 Task: Add the task  Develop a new mobile app for a restaurant to the section Code Commandos in the project AgileJump and add a Due Date to the respective task as 2024/05/12
Action: Mouse moved to (963, 436)
Screenshot: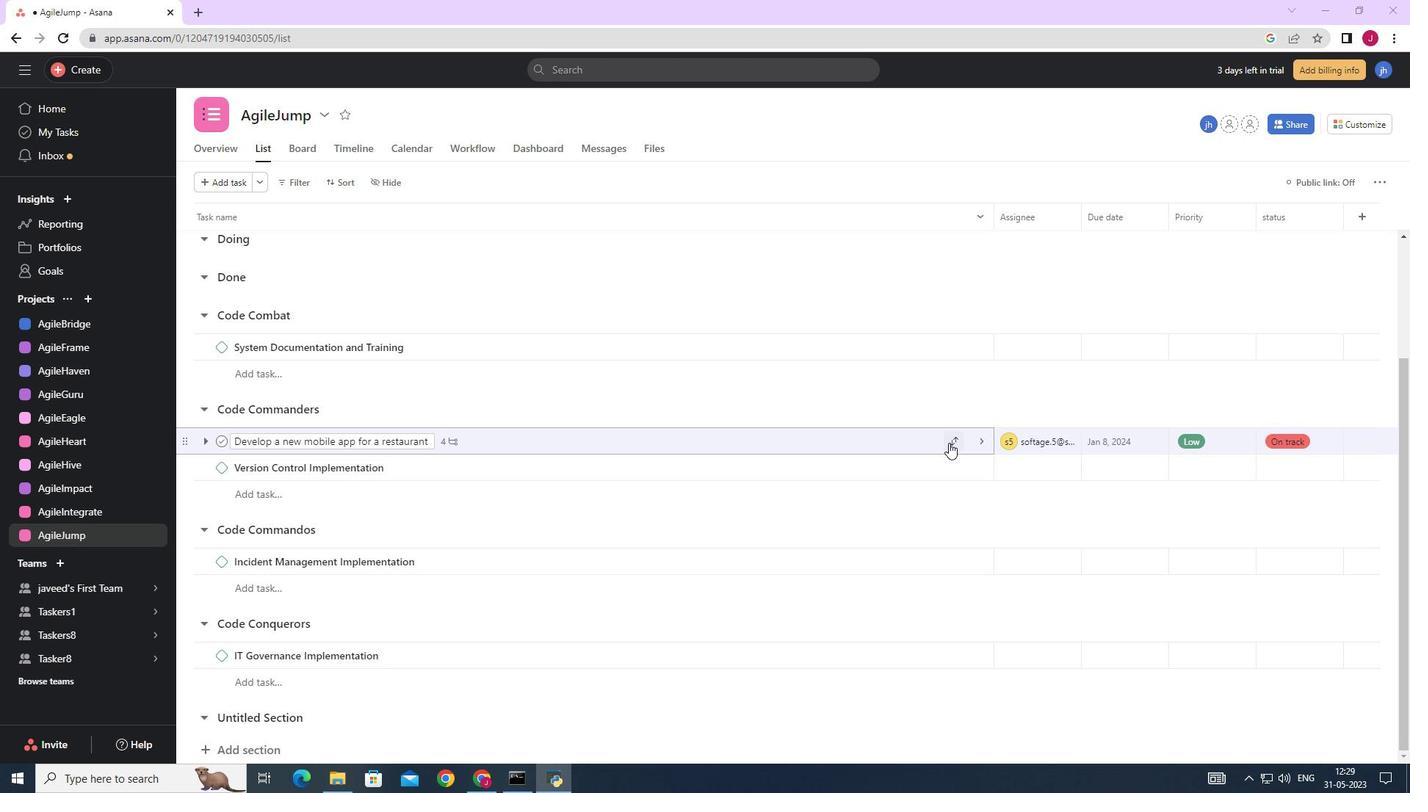 
Action: Mouse pressed left at (963, 436)
Screenshot: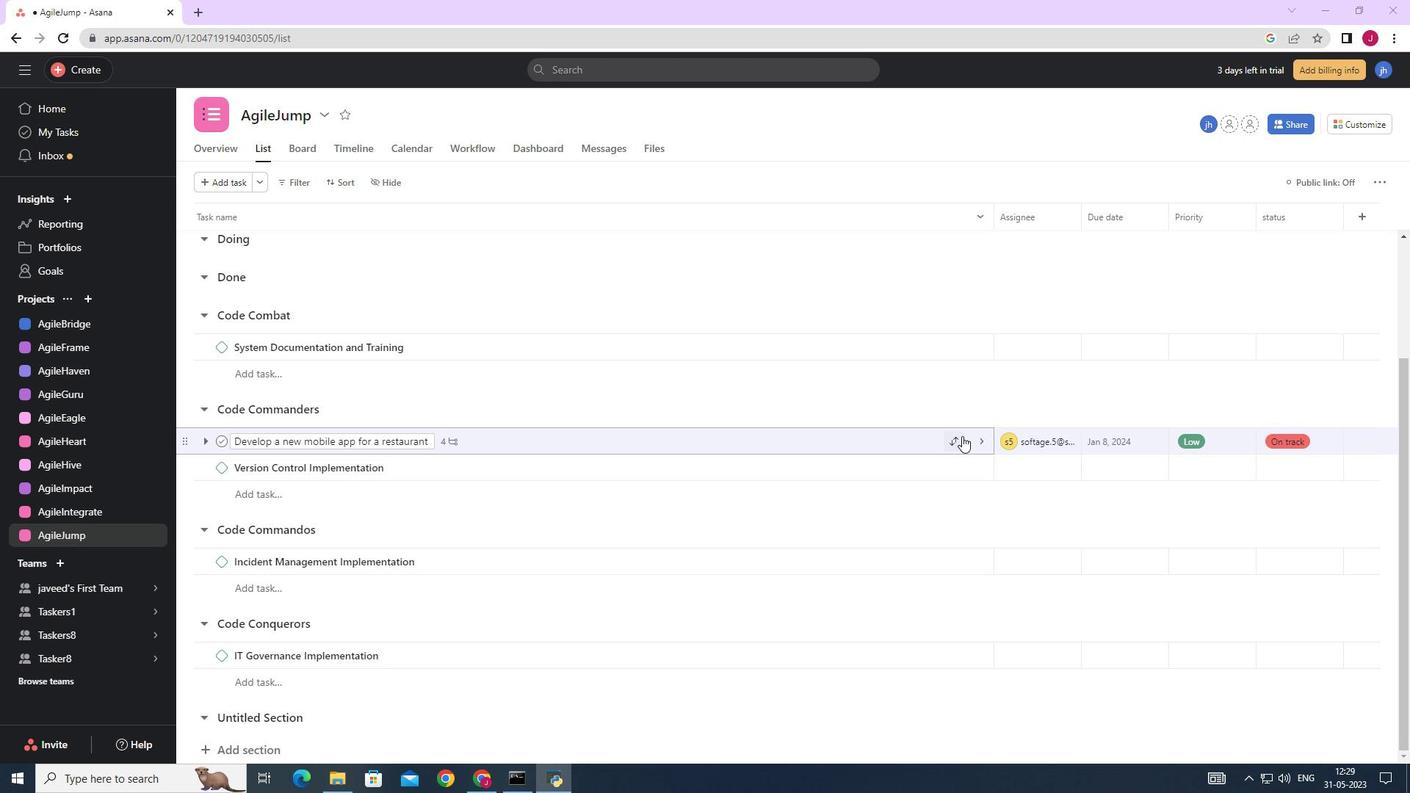 
Action: Mouse moved to (903, 657)
Screenshot: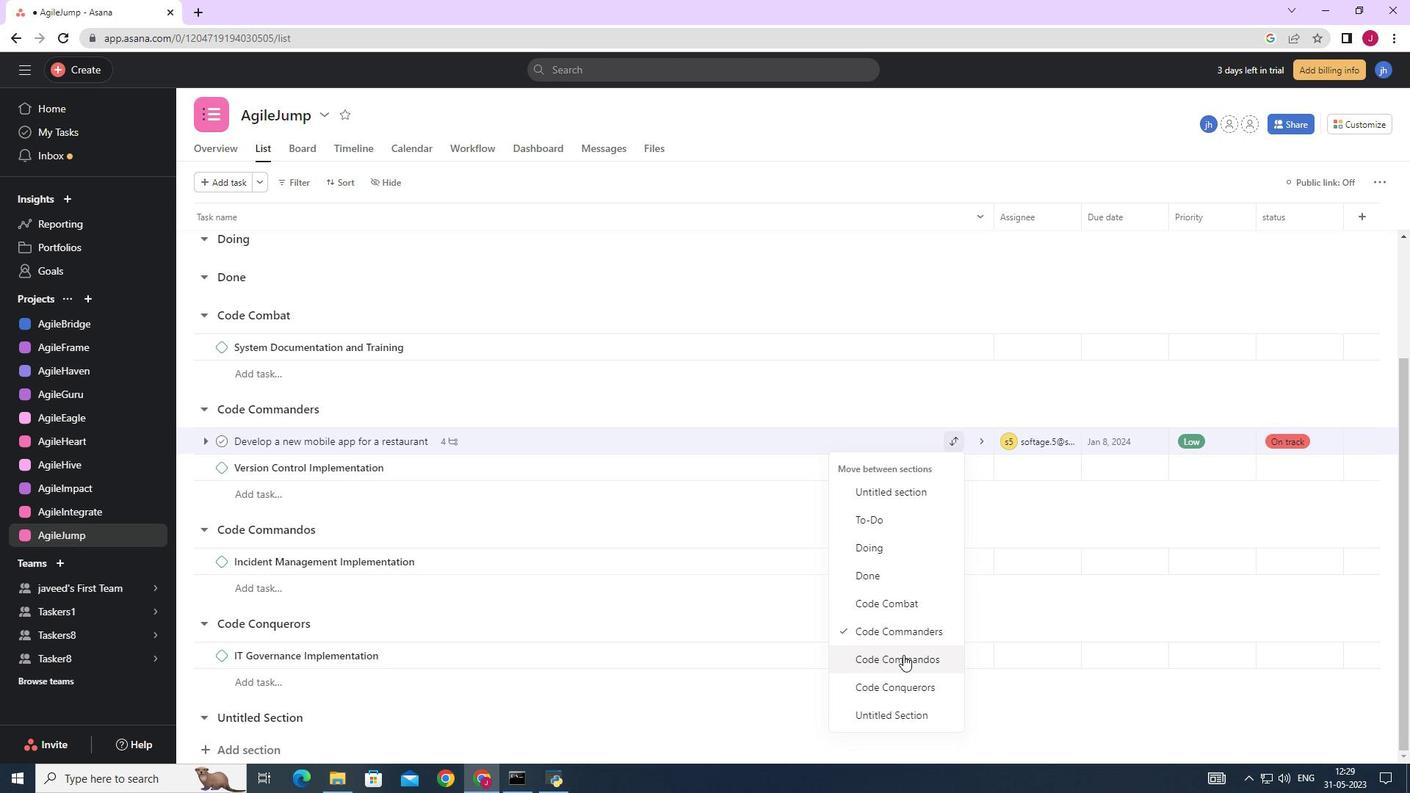 
Action: Mouse pressed left at (903, 657)
Screenshot: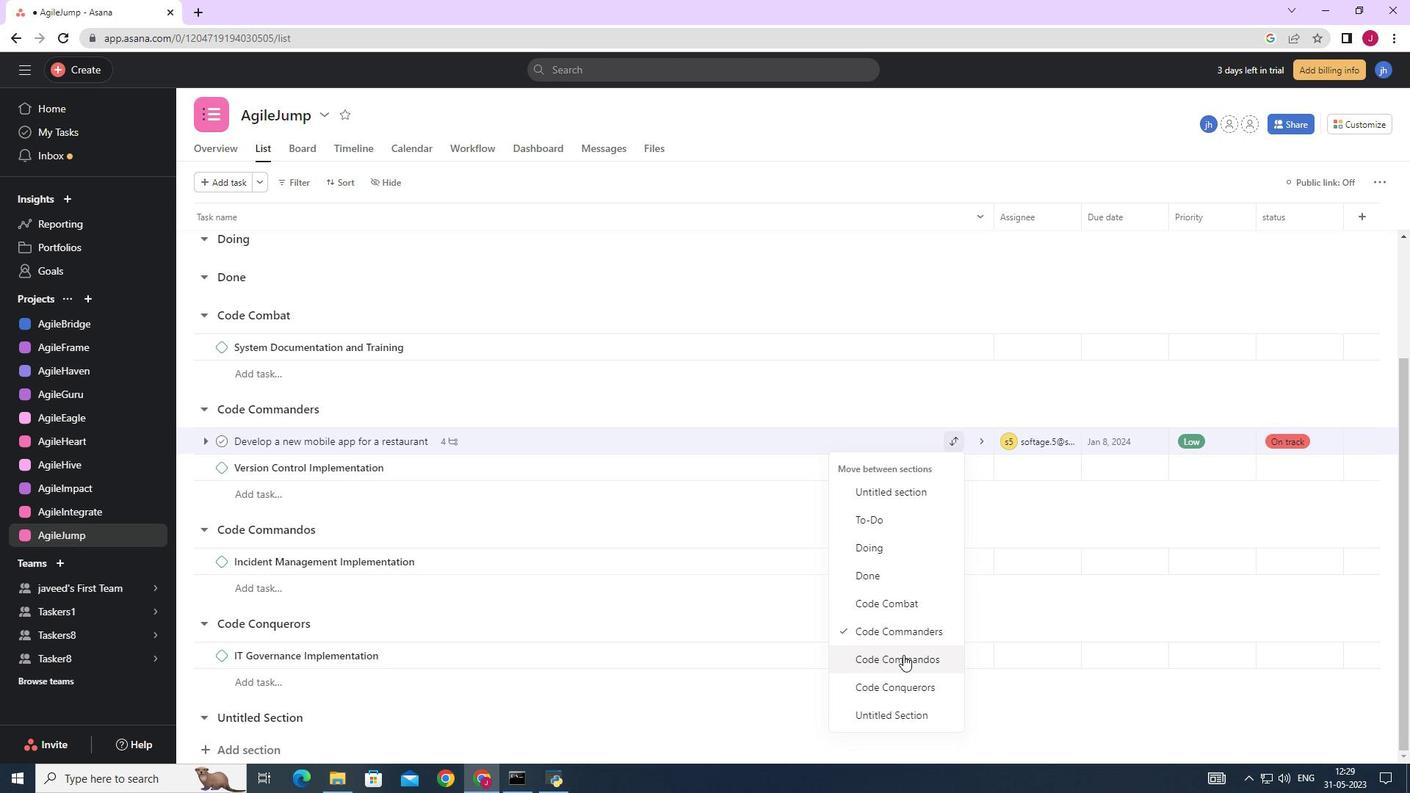 
Action: Mouse moved to (1153, 530)
Screenshot: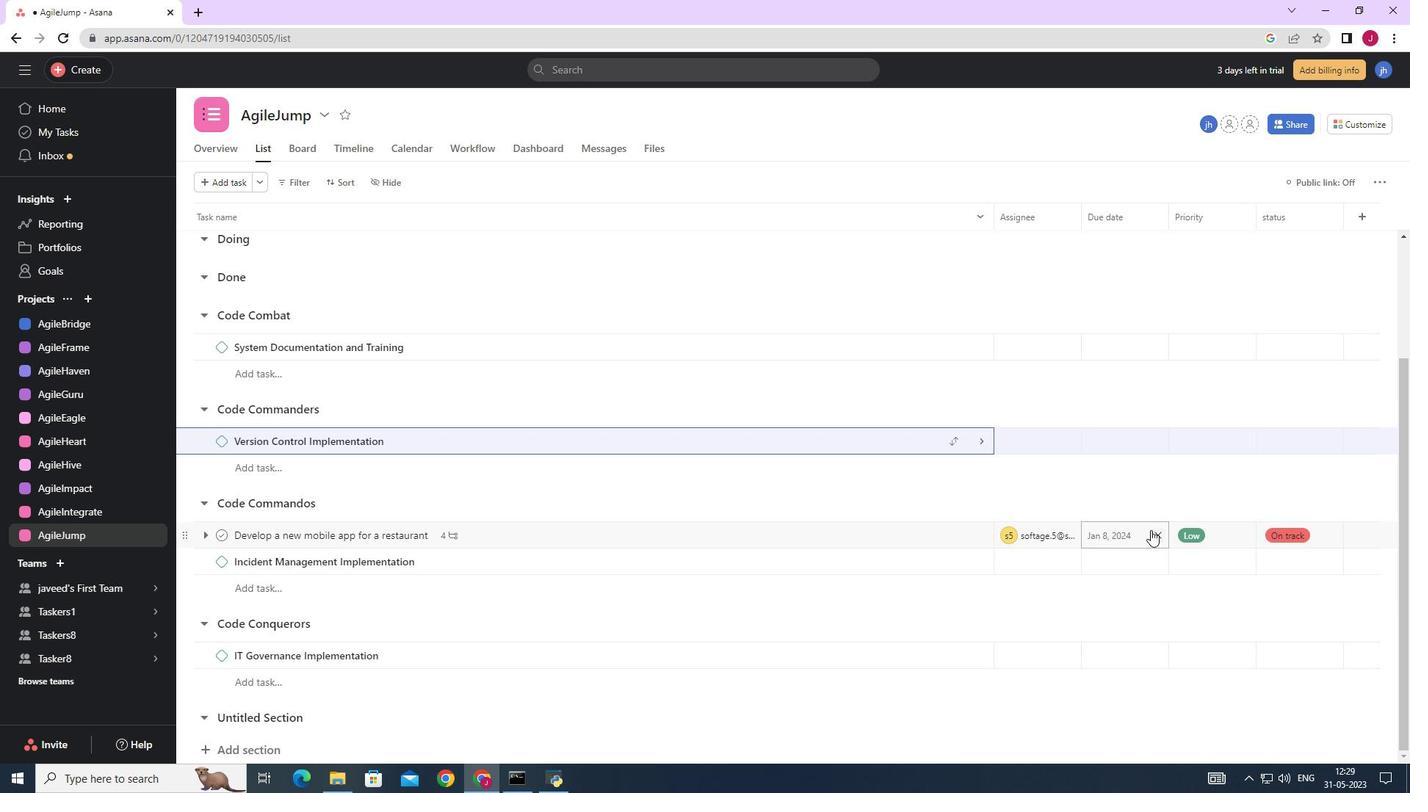 
Action: Mouse pressed left at (1153, 530)
Screenshot: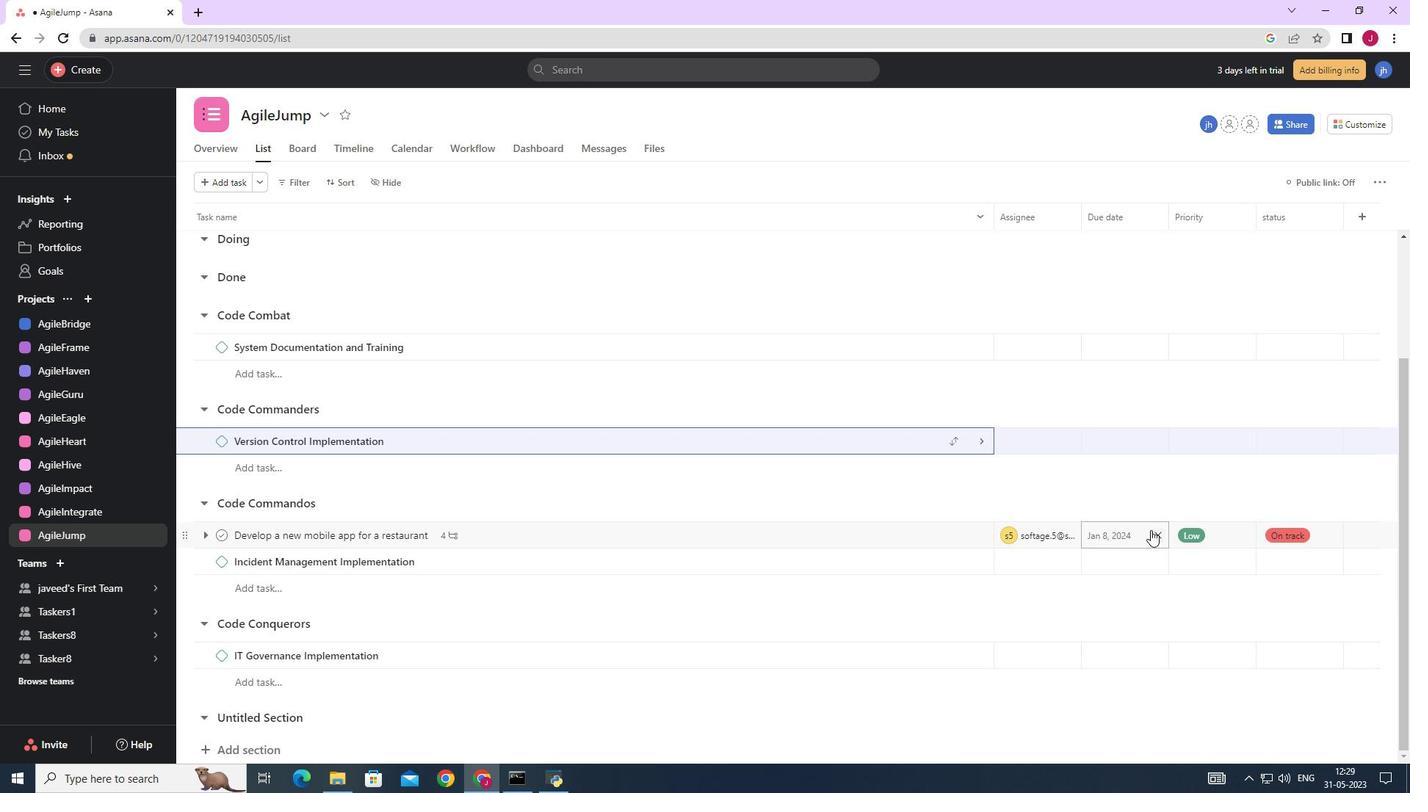 
Action: Mouse moved to (1104, 544)
Screenshot: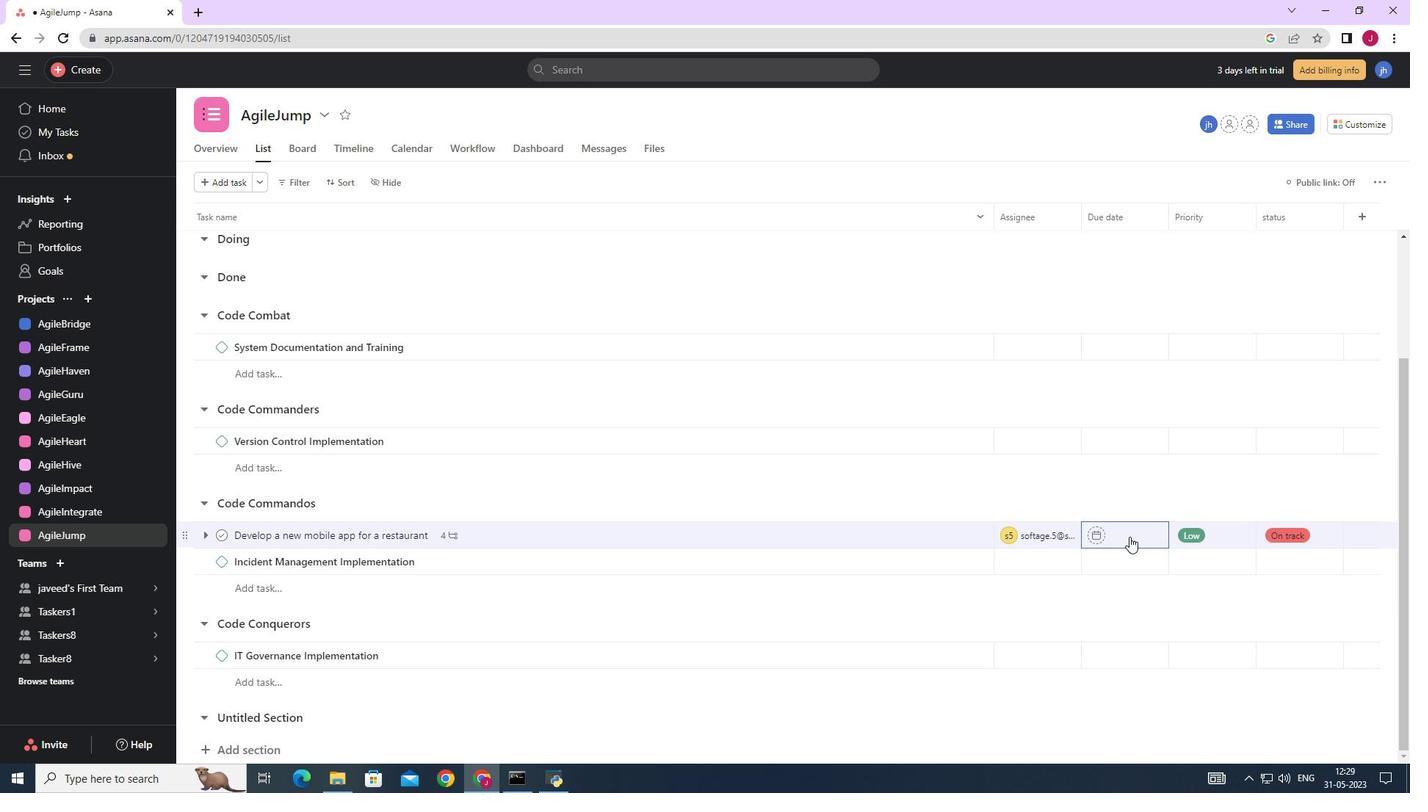 
Action: Mouse pressed left at (1104, 544)
Screenshot: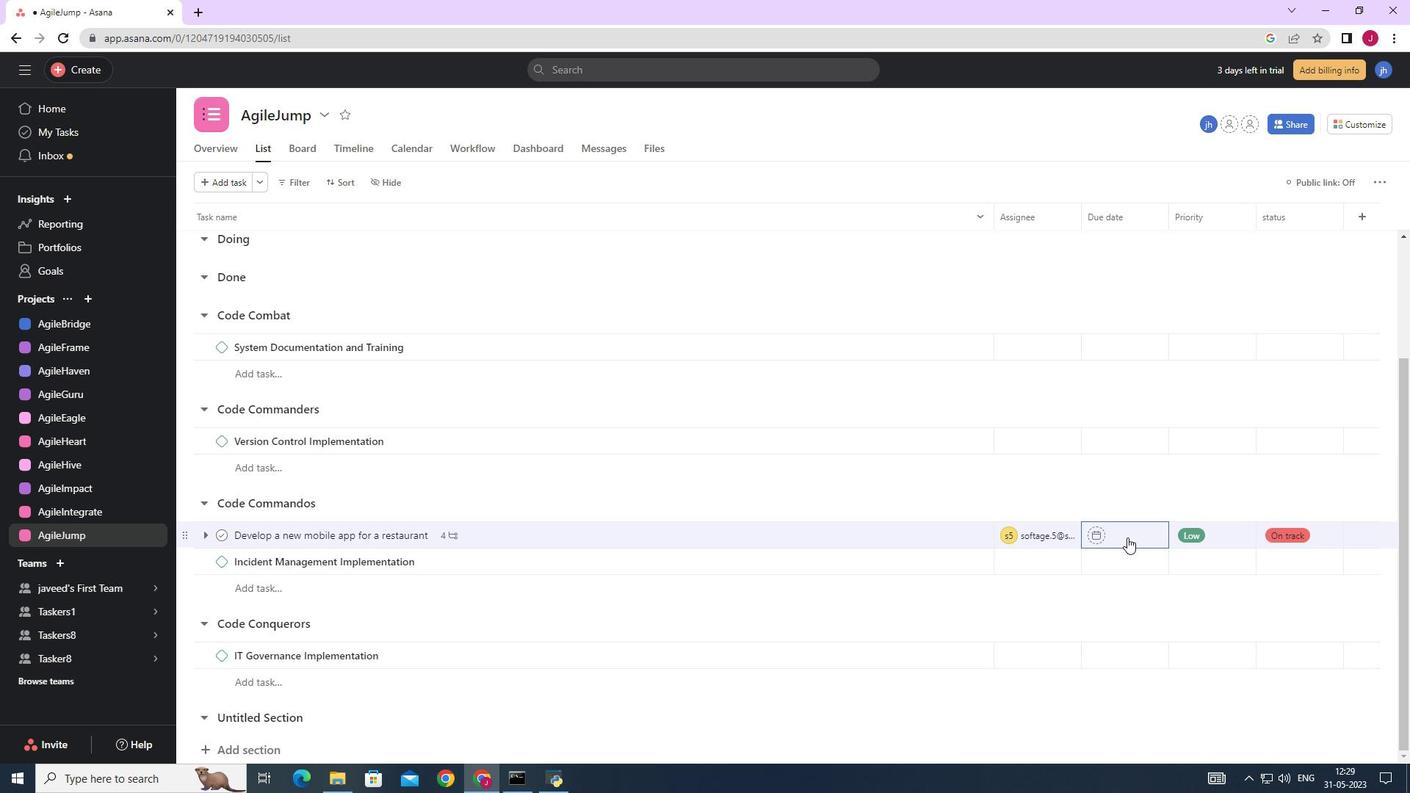 
Action: Mouse moved to (1181, 348)
Screenshot: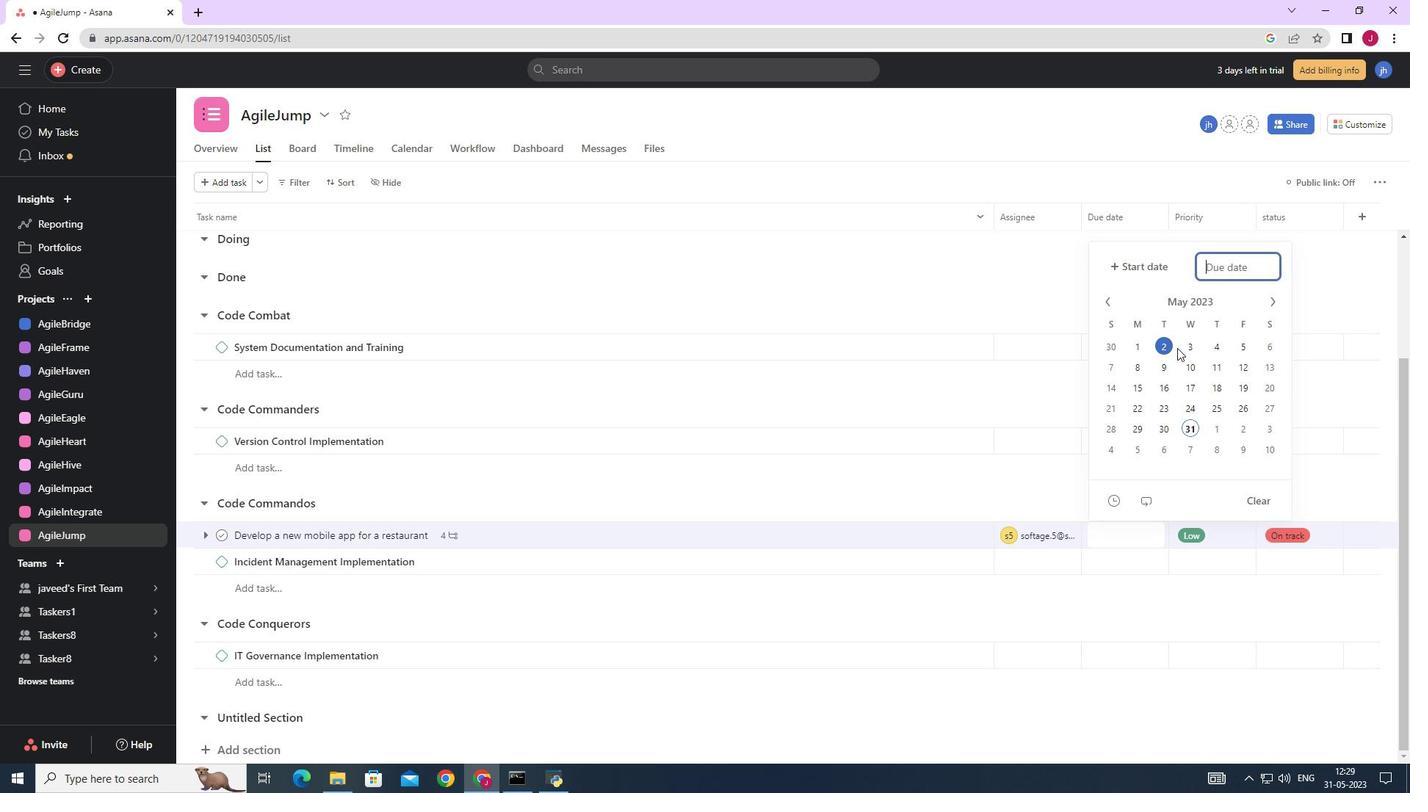 
Action: Mouse scrolled (1181, 347) with delta (0, 0)
Screenshot: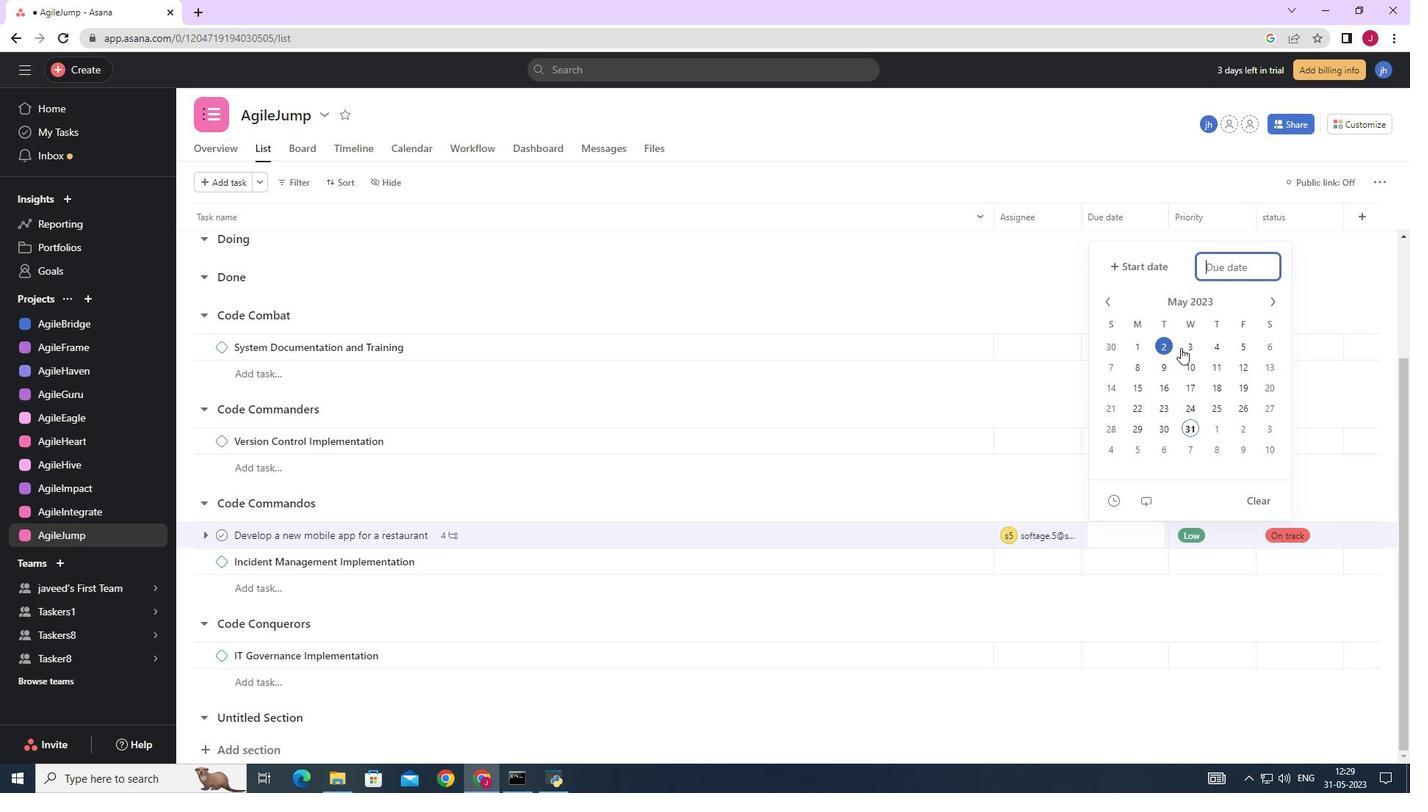 
Action: Mouse scrolled (1181, 347) with delta (0, 0)
Screenshot: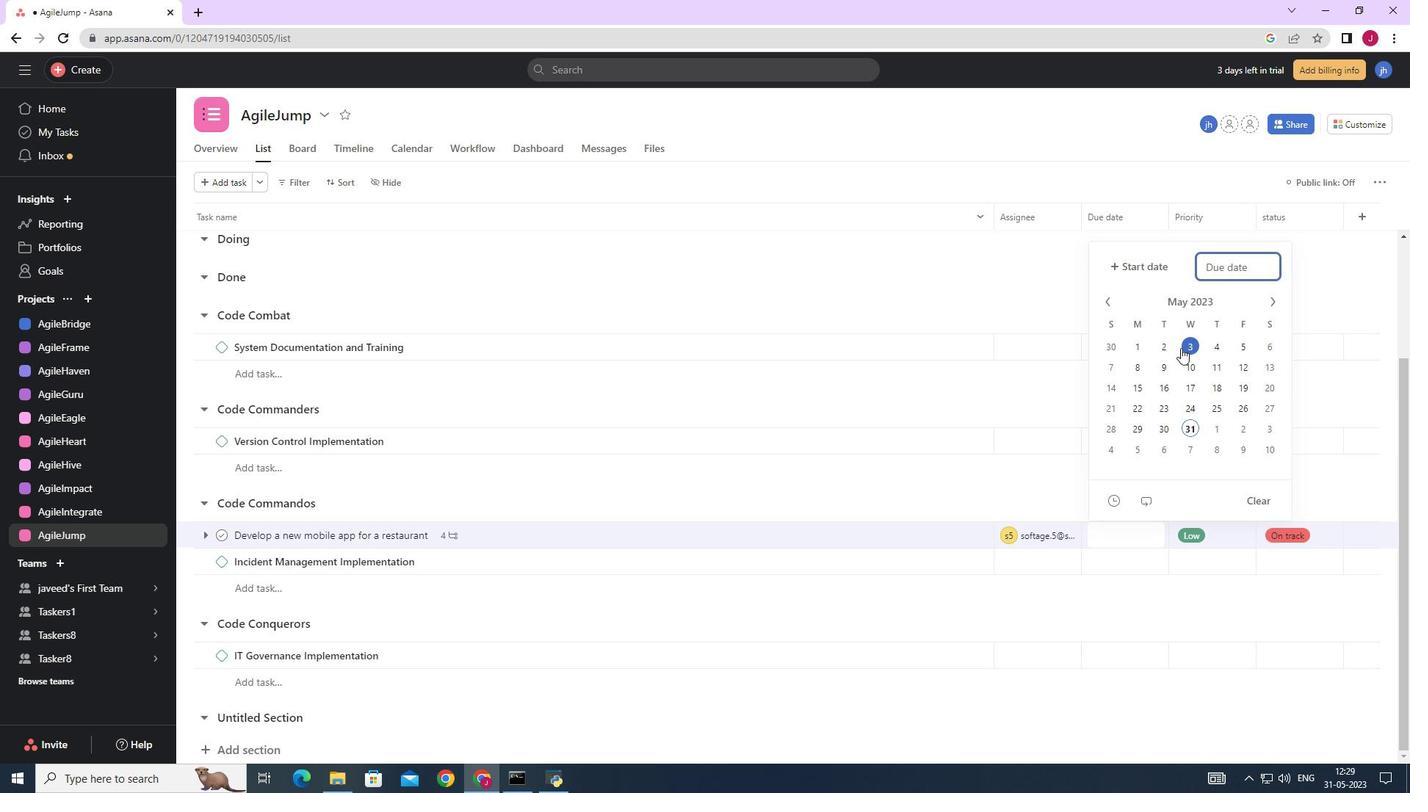 
Action: Mouse moved to (1270, 297)
Screenshot: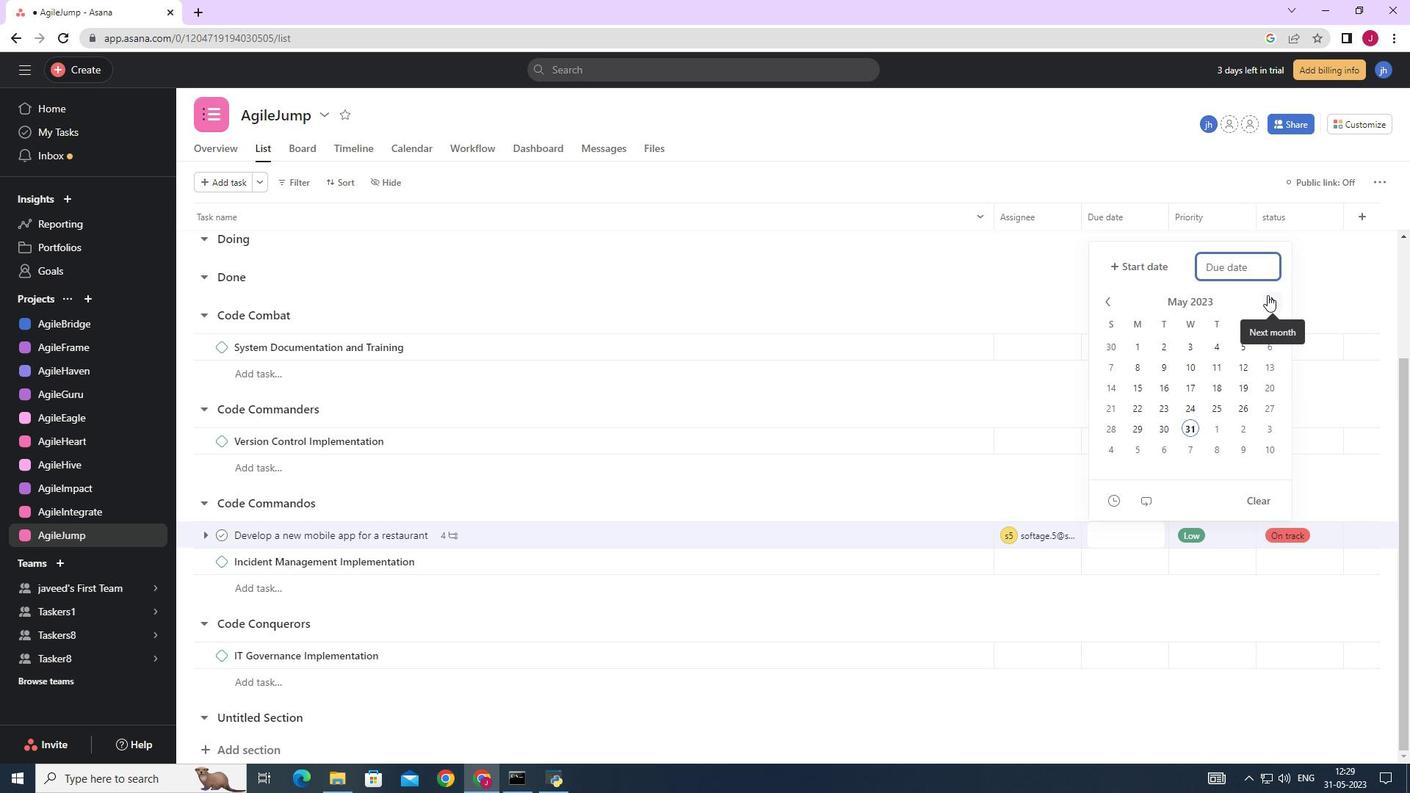 
Action: Mouse pressed left at (1269, 297)
Screenshot: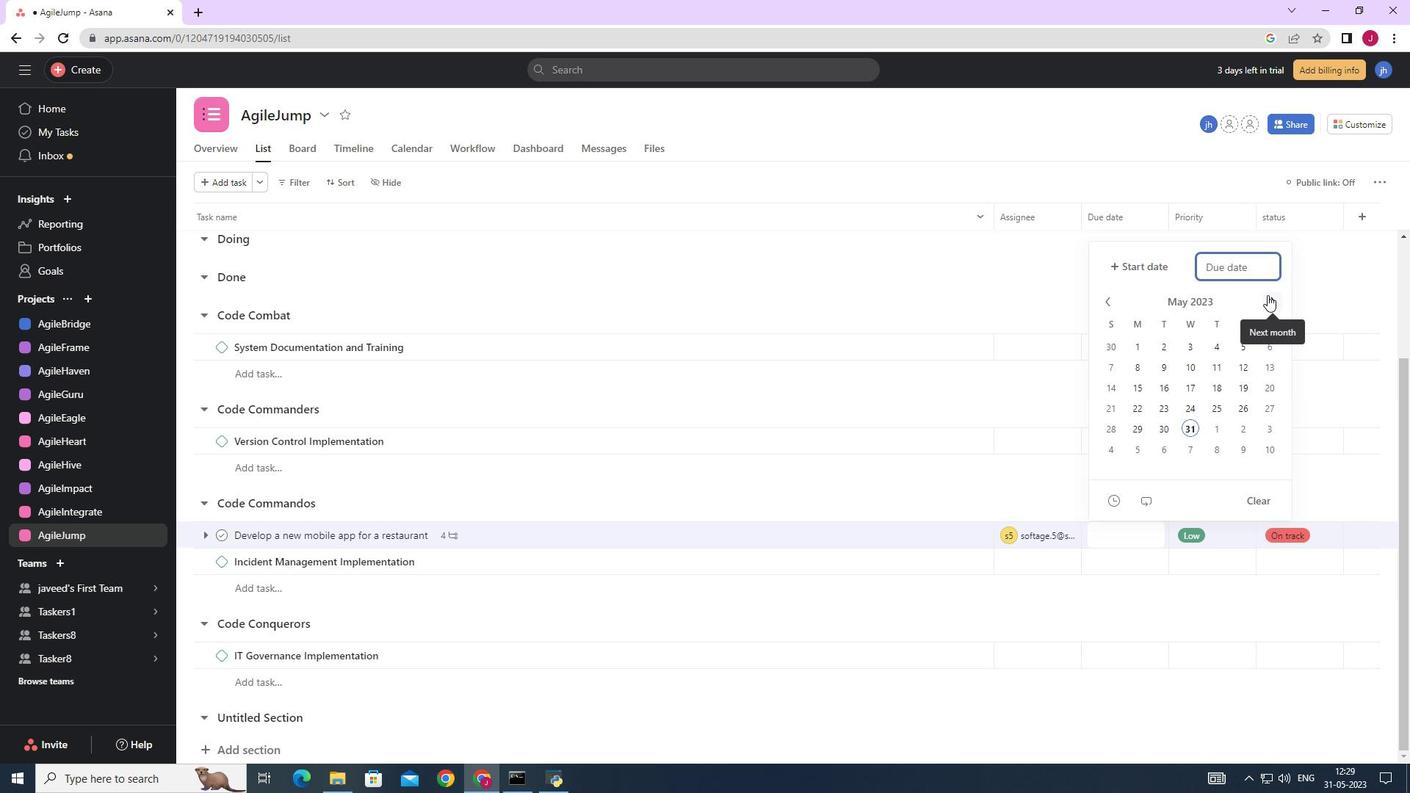 
Action: Mouse moved to (1275, 297)
Screenshot: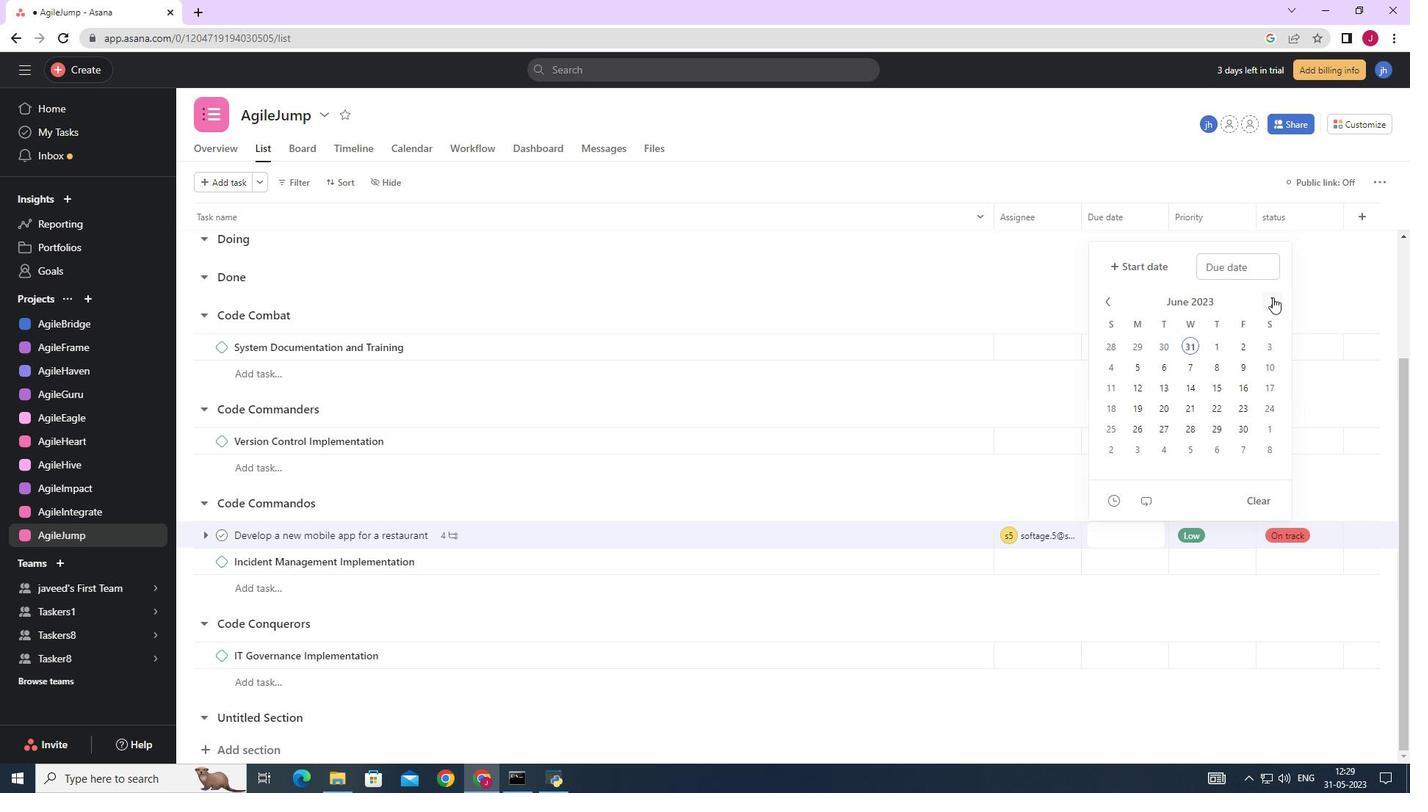 
Action: Mouse pressed left at (1275, 297)
Screenshot: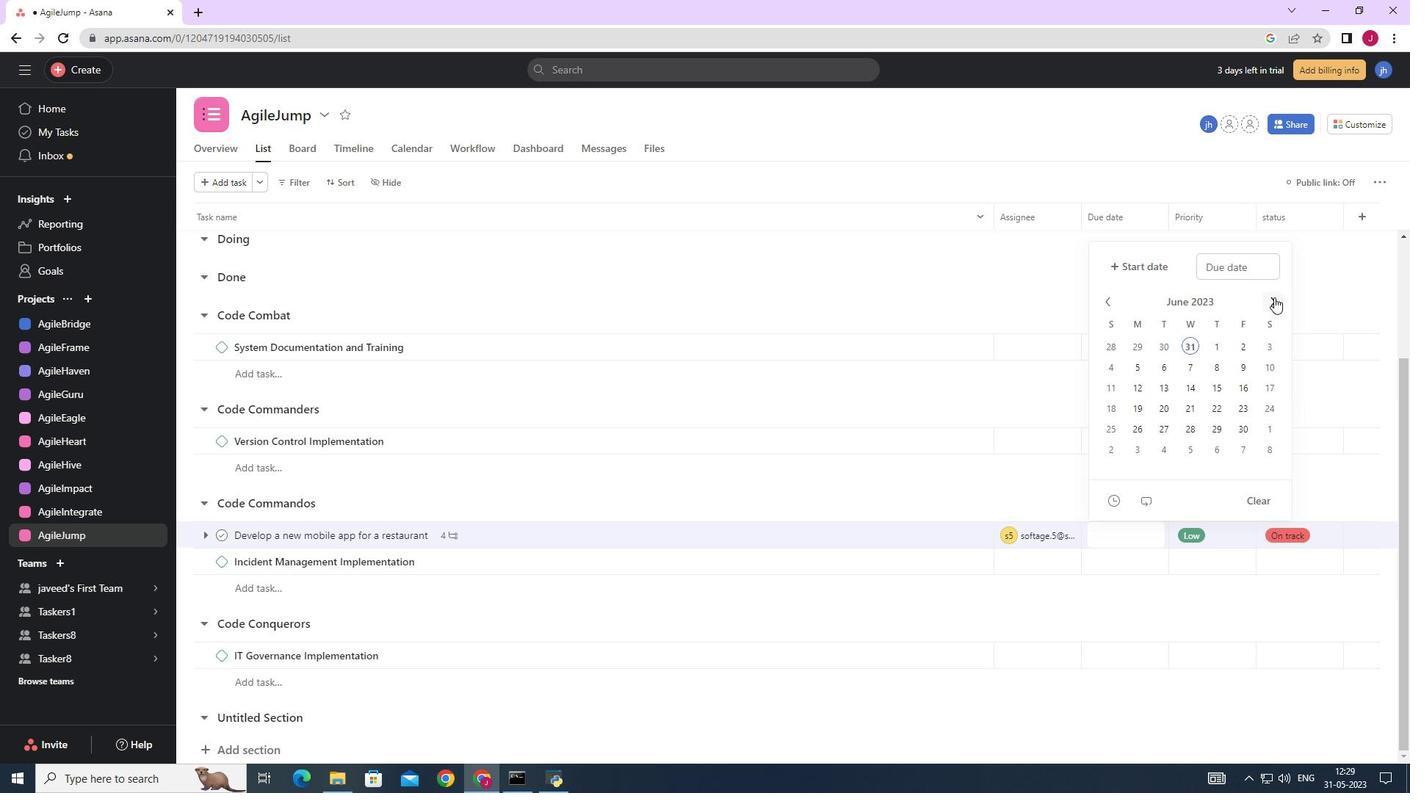 
Action: Mouse pressed left at (1275, 297)
Screenshot: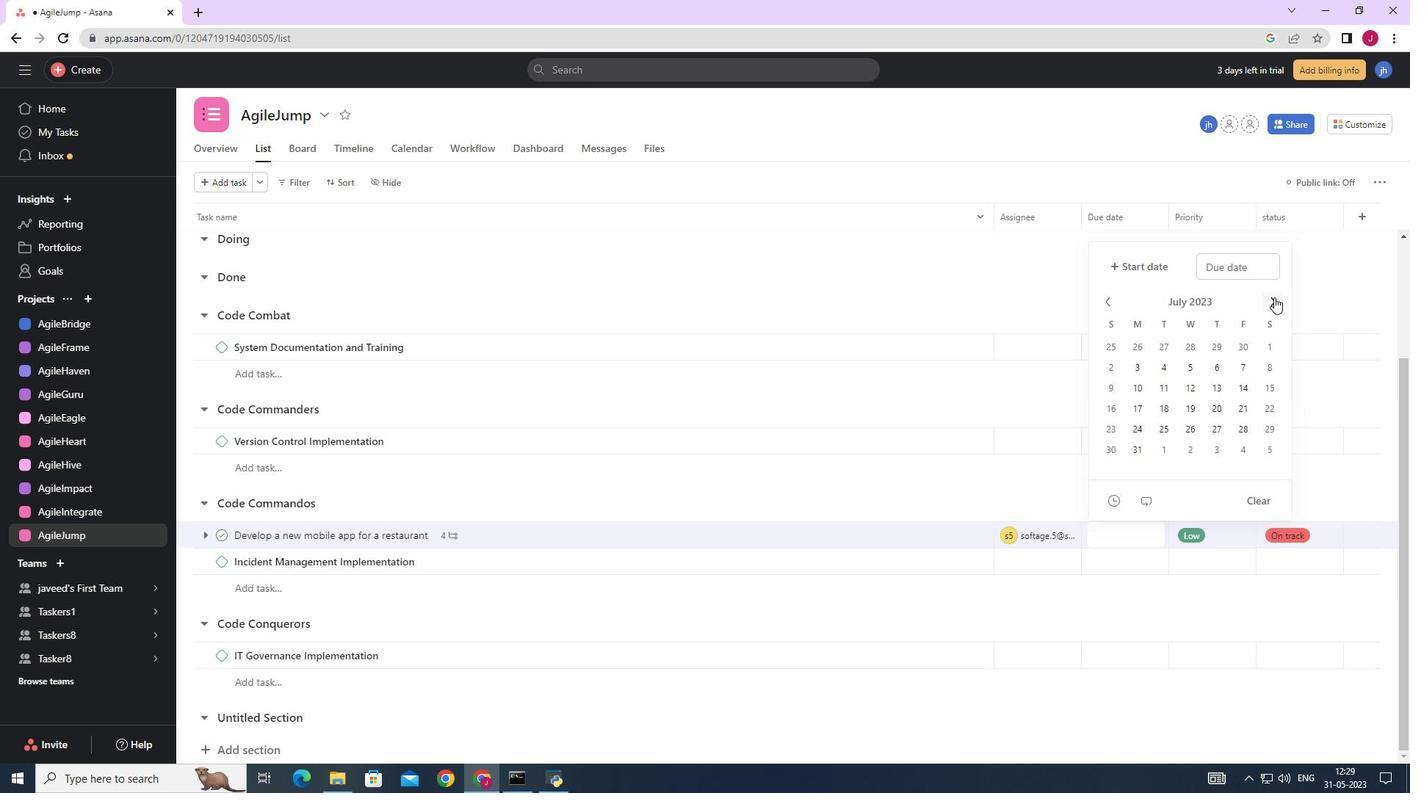 
Action: Mouse pressed left at (1275, 297)
Screenshot: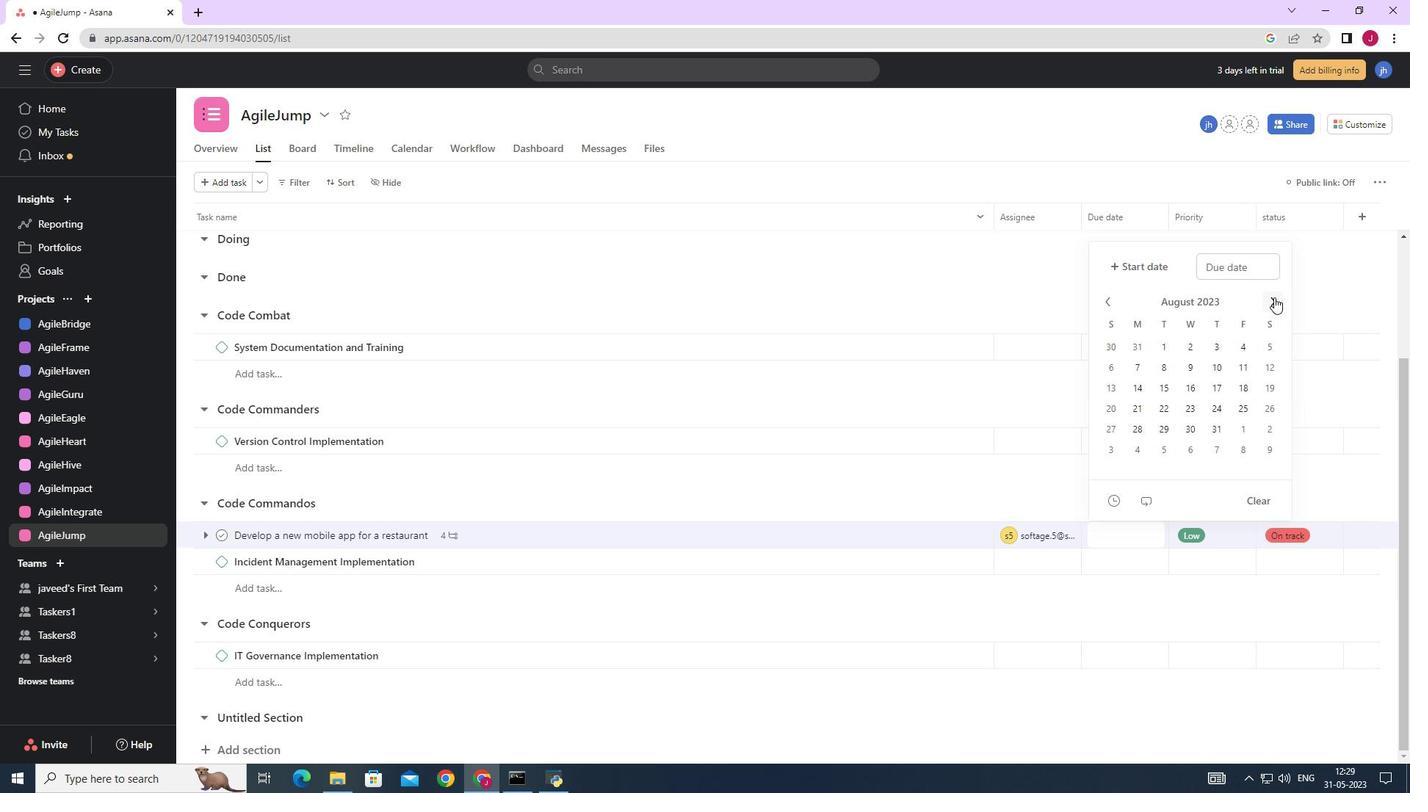 
Action: Mouse pressed left at (1275, 297)
Screenshot: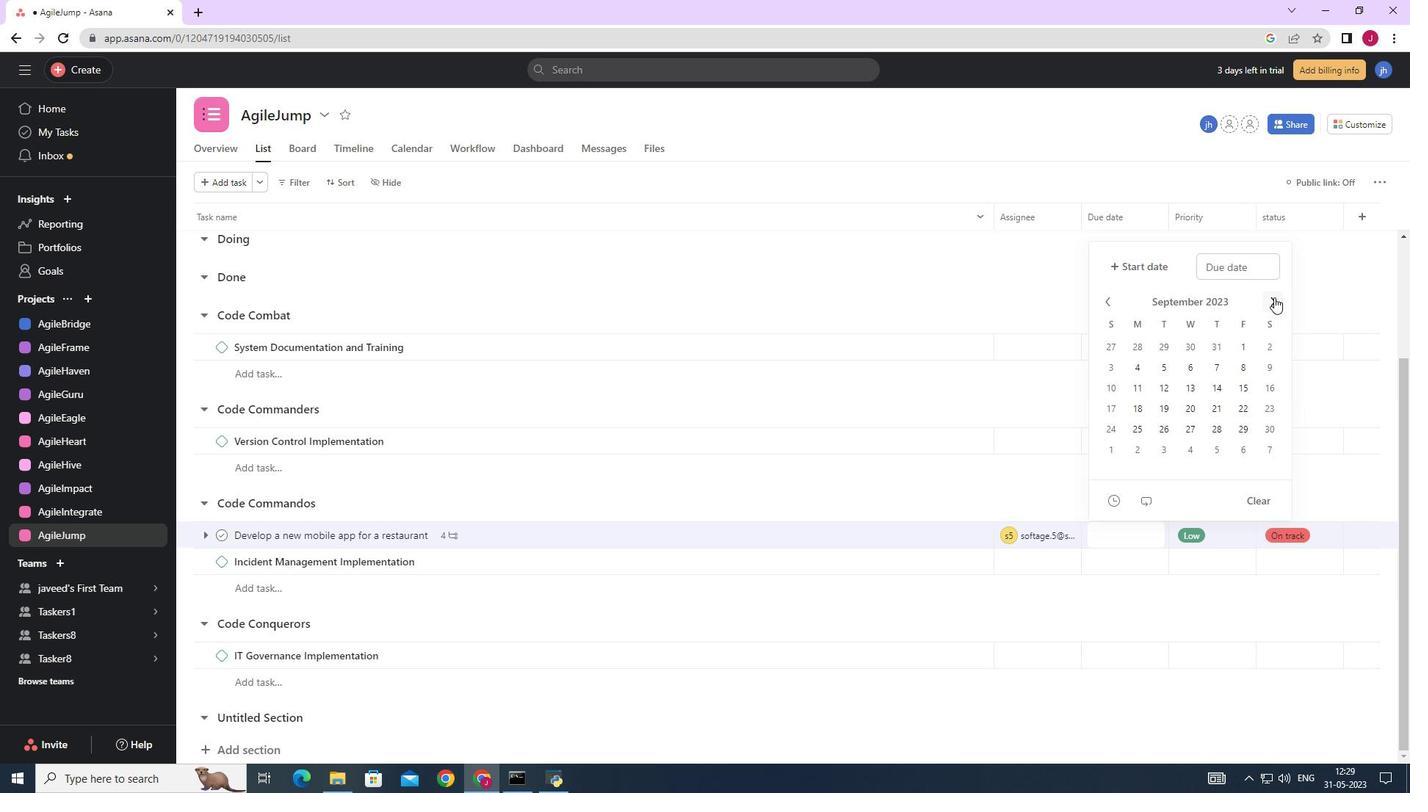 
Action: Mouse pressed left at (1275, 297)
Screenshot: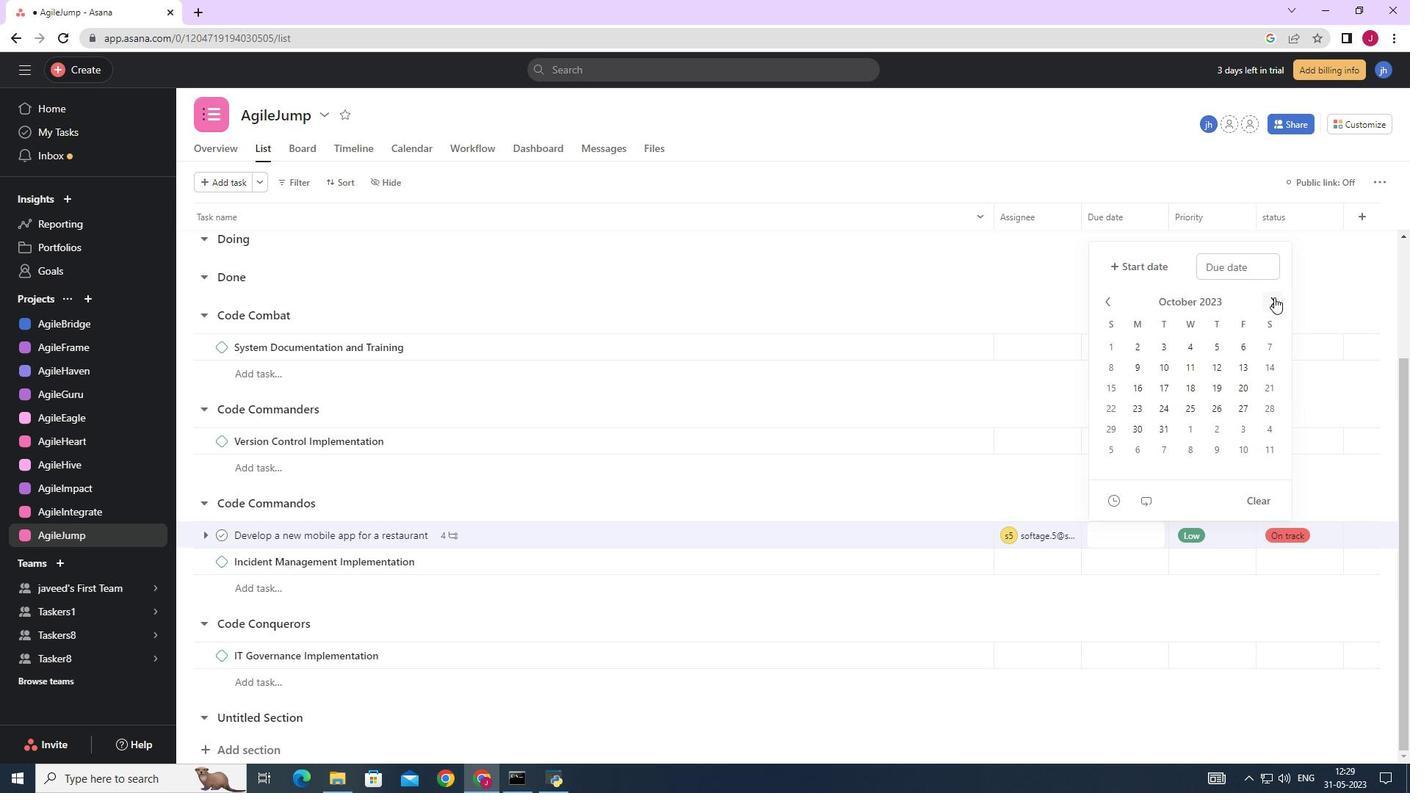 
Action: Mouse pressed left at (1275, 297)
Screenshot: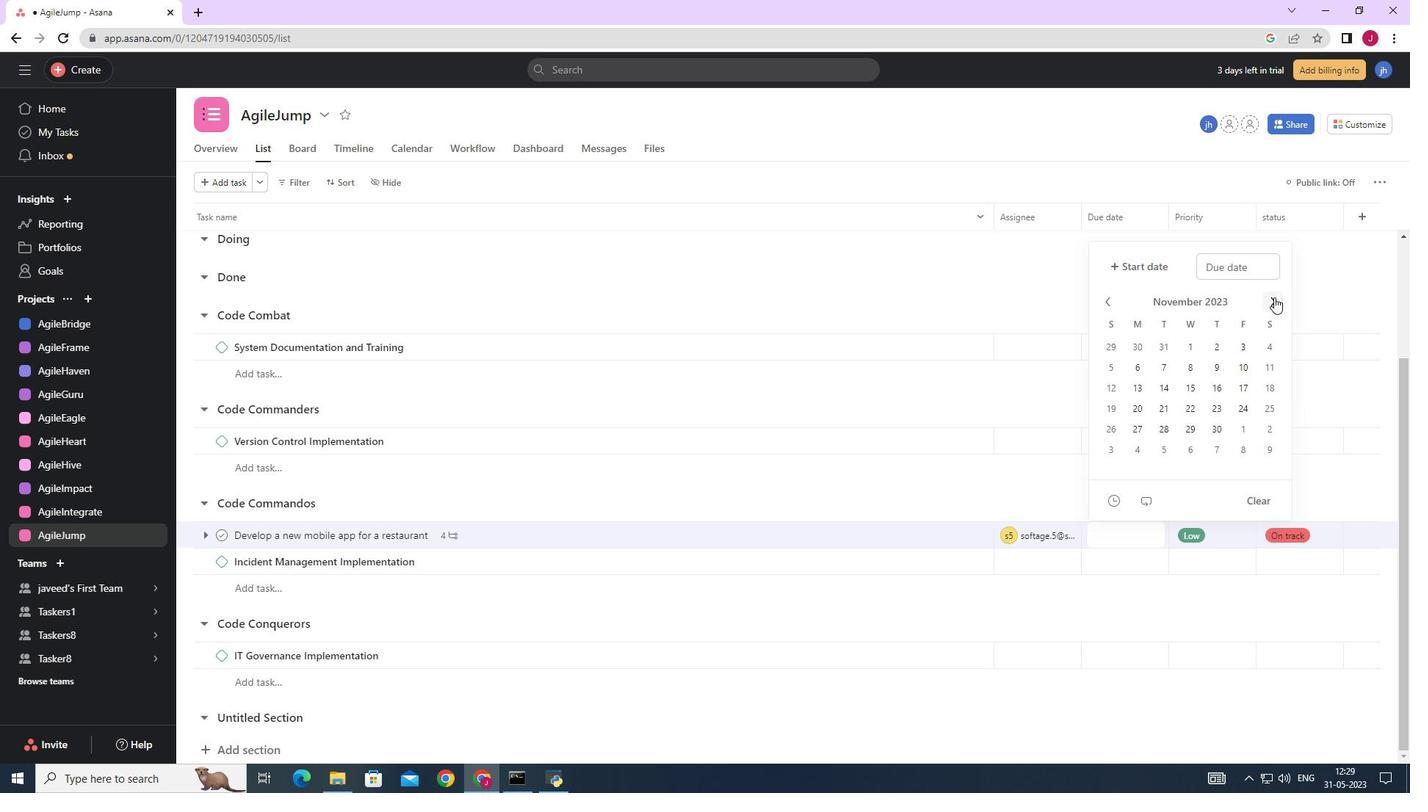 
Action: Mouse pressed left at (1275, 297)
Screenshot: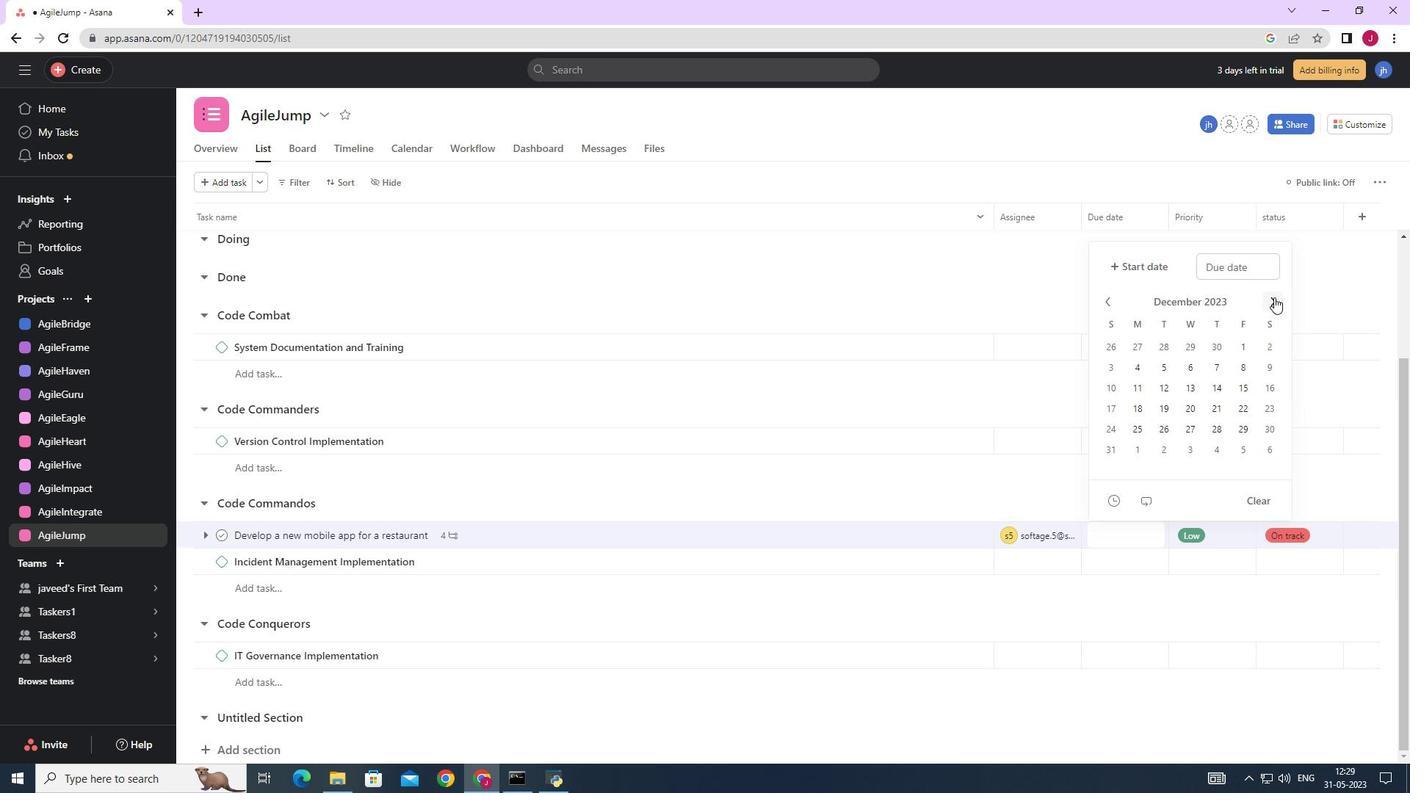 
Action: Mouse pressed left at (1275, 297)
Screenshot: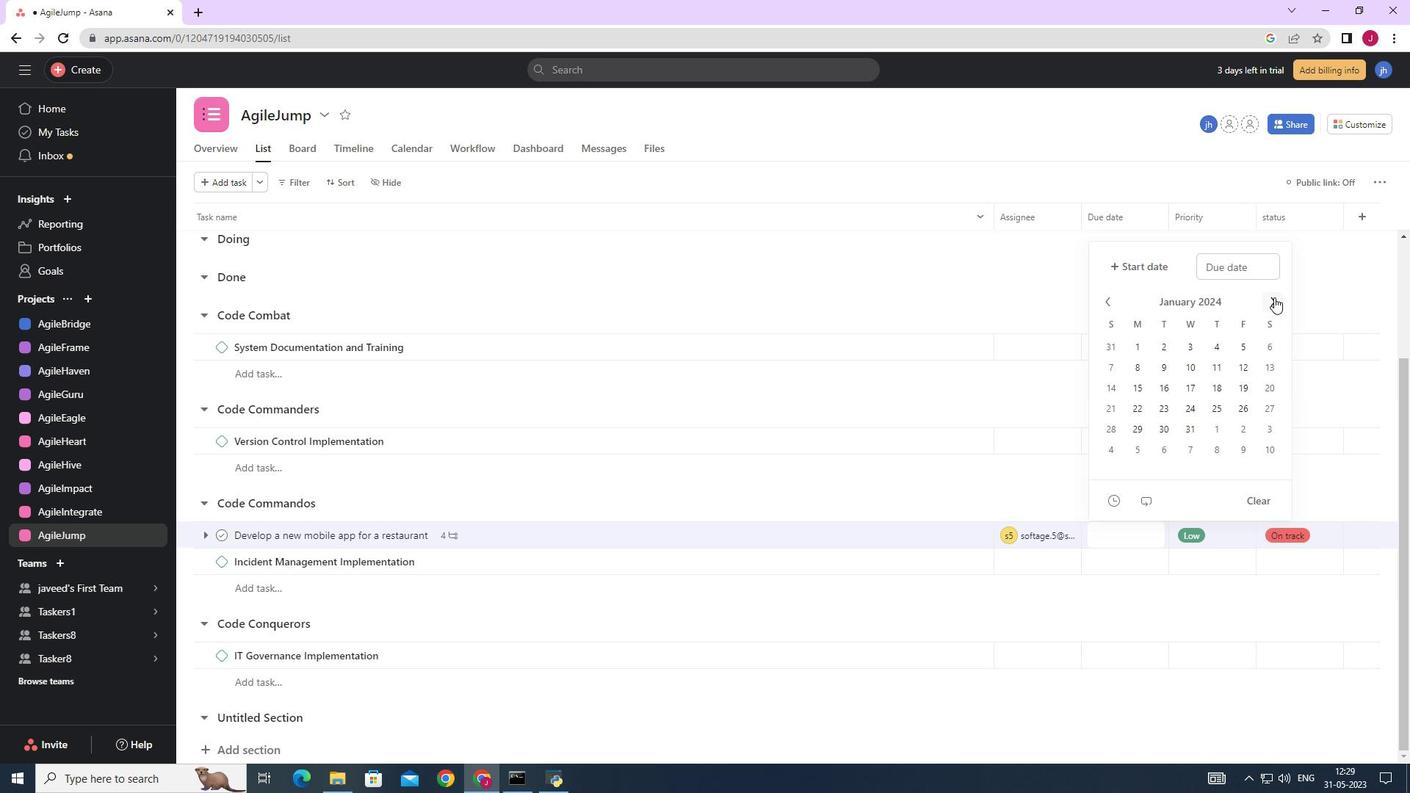 
Action: Mouse pressed left at (1275, 297)
Screenshot: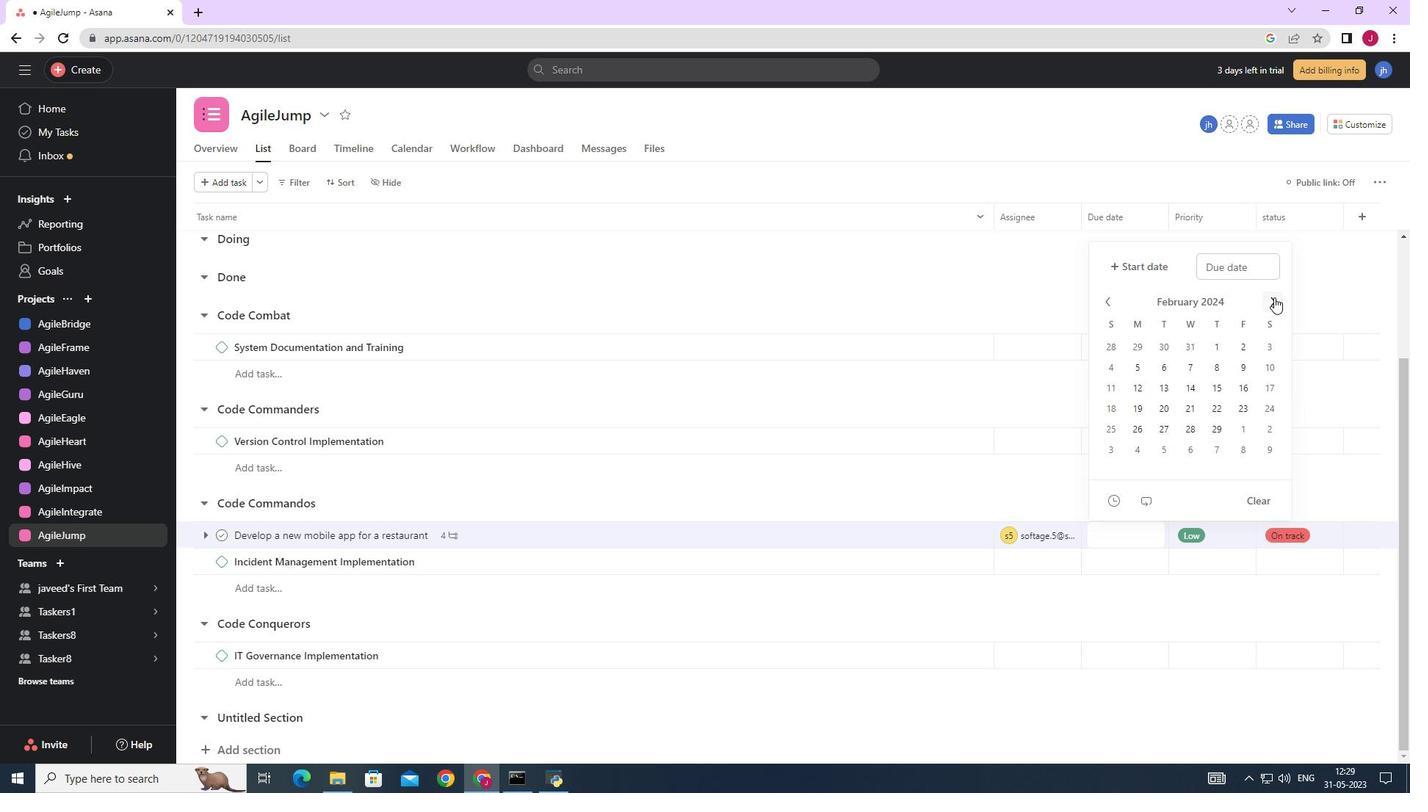 
Action: Mouse pressed left at (1275, 297)
Screenshot: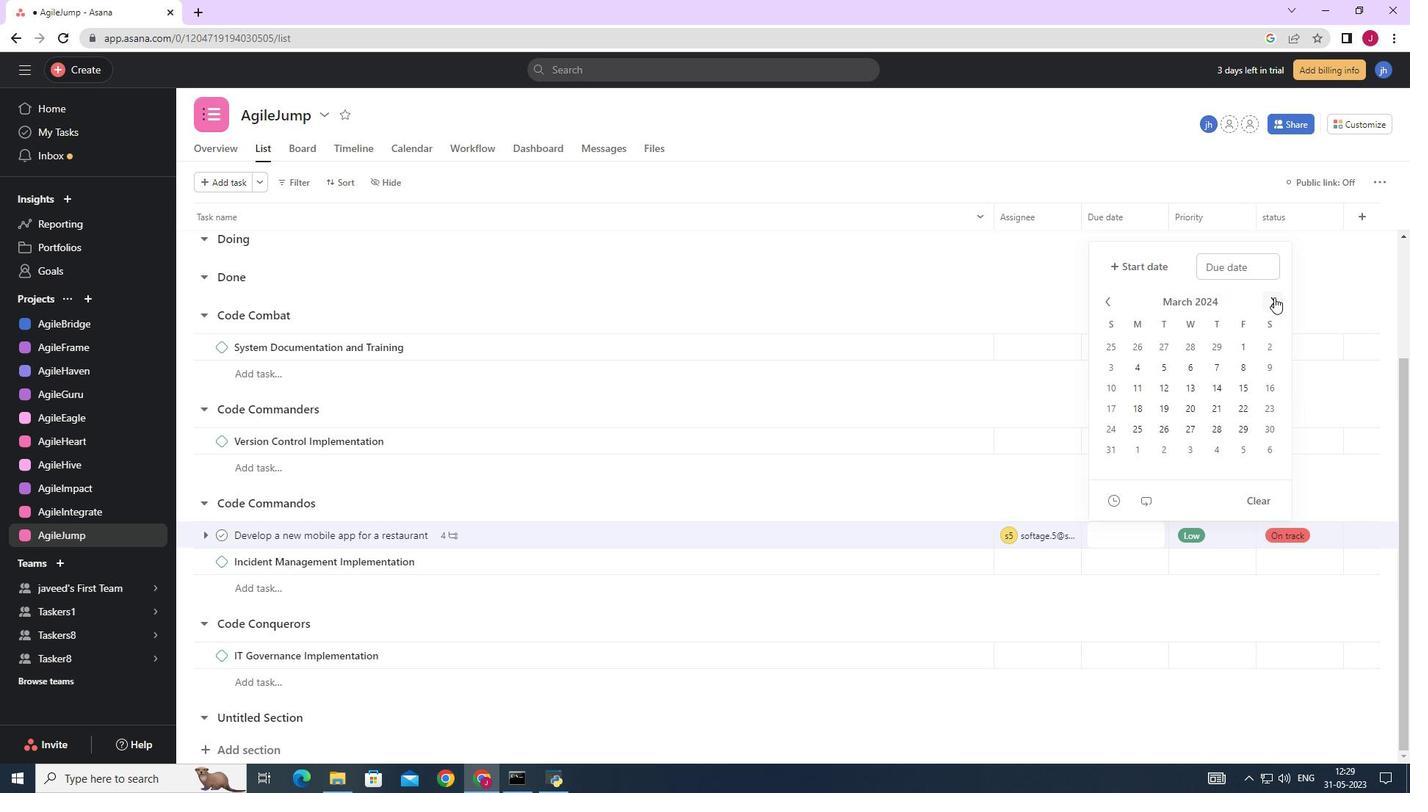 
Action: Mouse moved to (1275, 298)
Screenshot: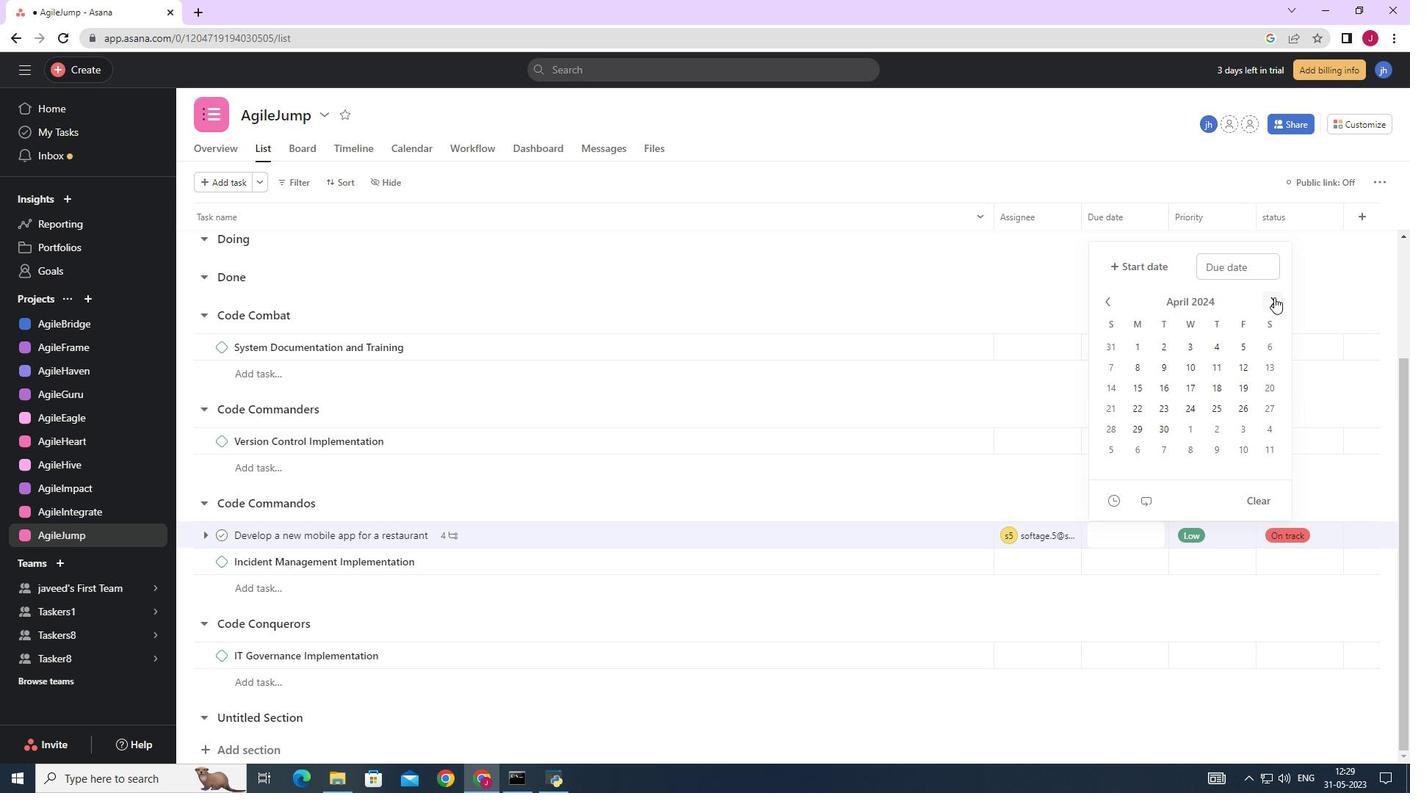 
Action: Mouse pressed left at (1275, 298)
Screenshot: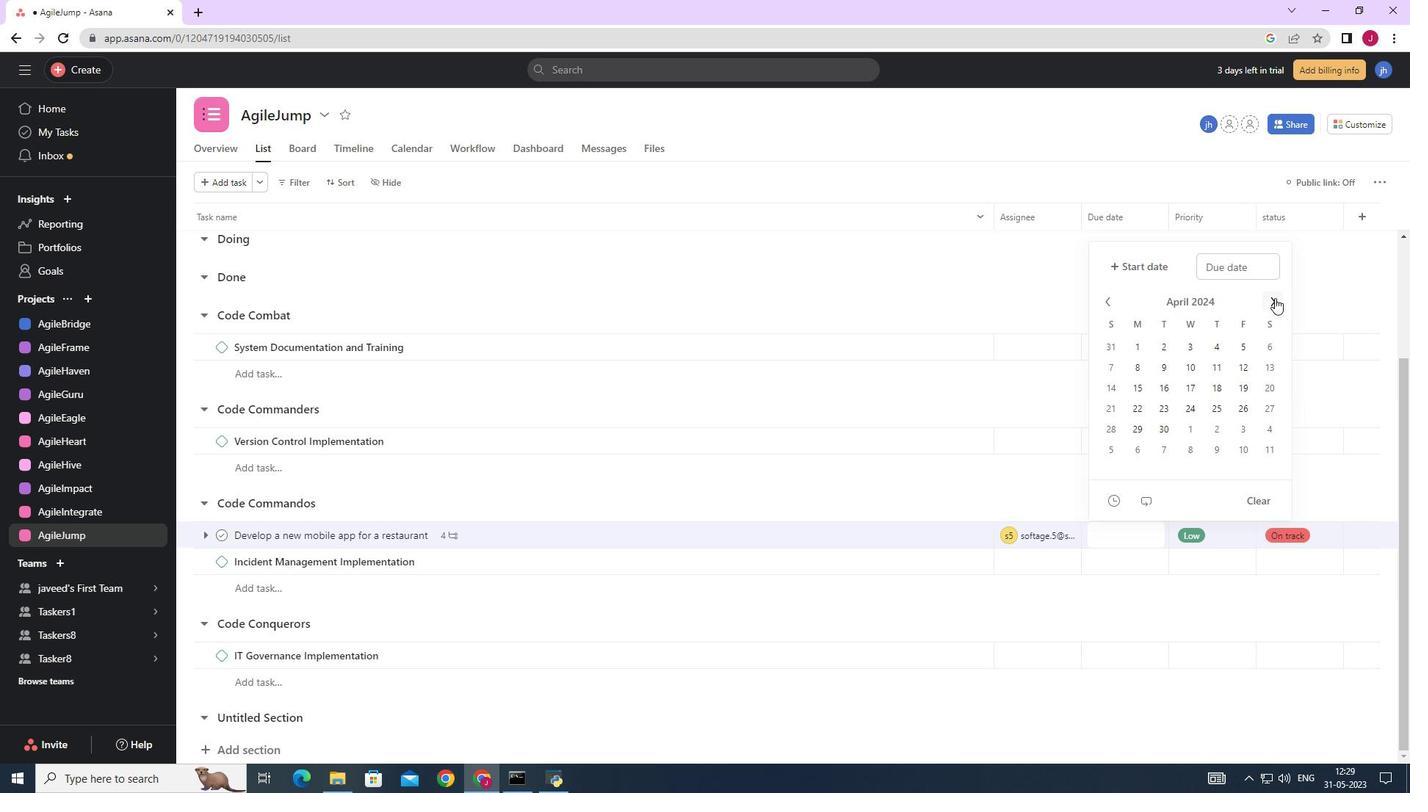 
Action: Mouse moved to (1115, 387)
Screenshot: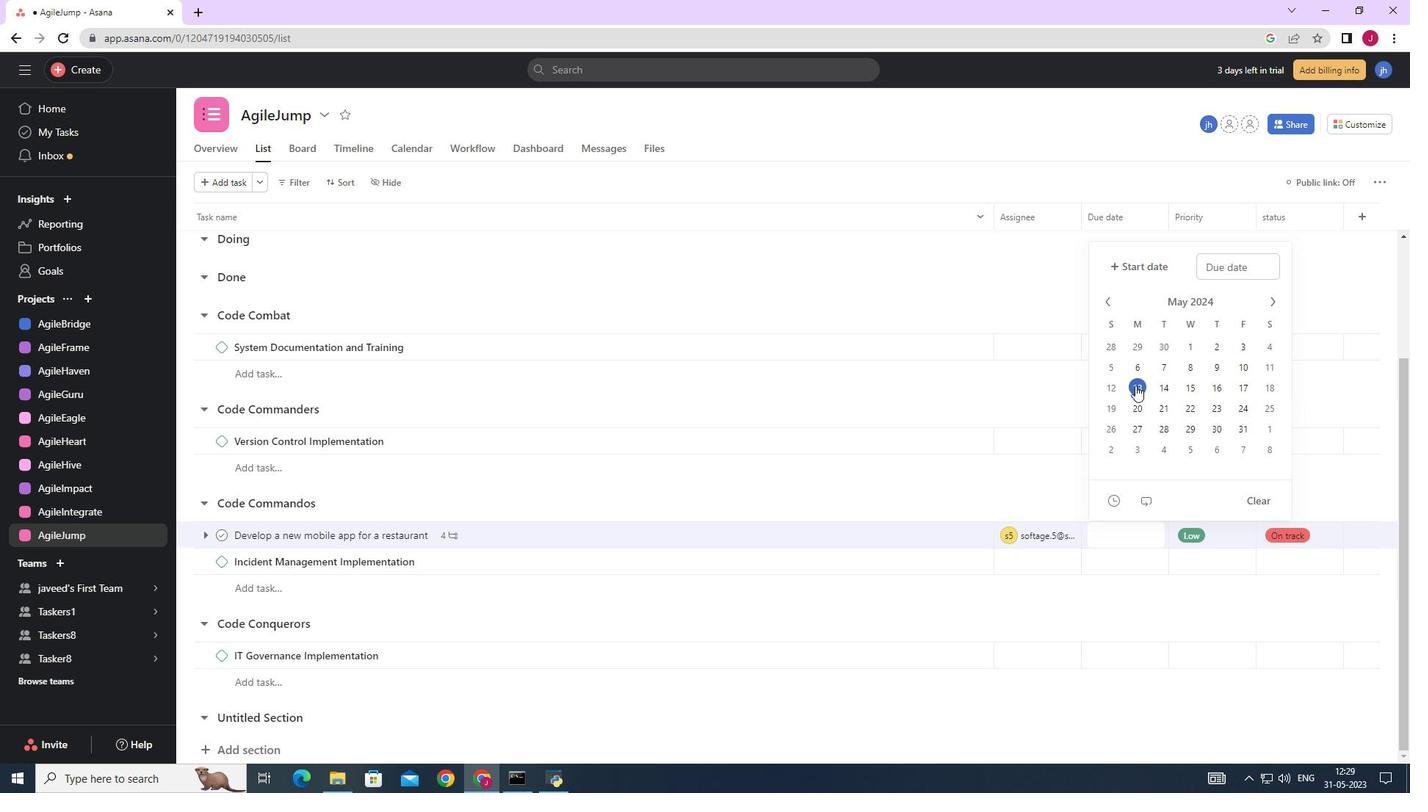 
Action: Mouse pressed left at (1115, 387)
Screenshot: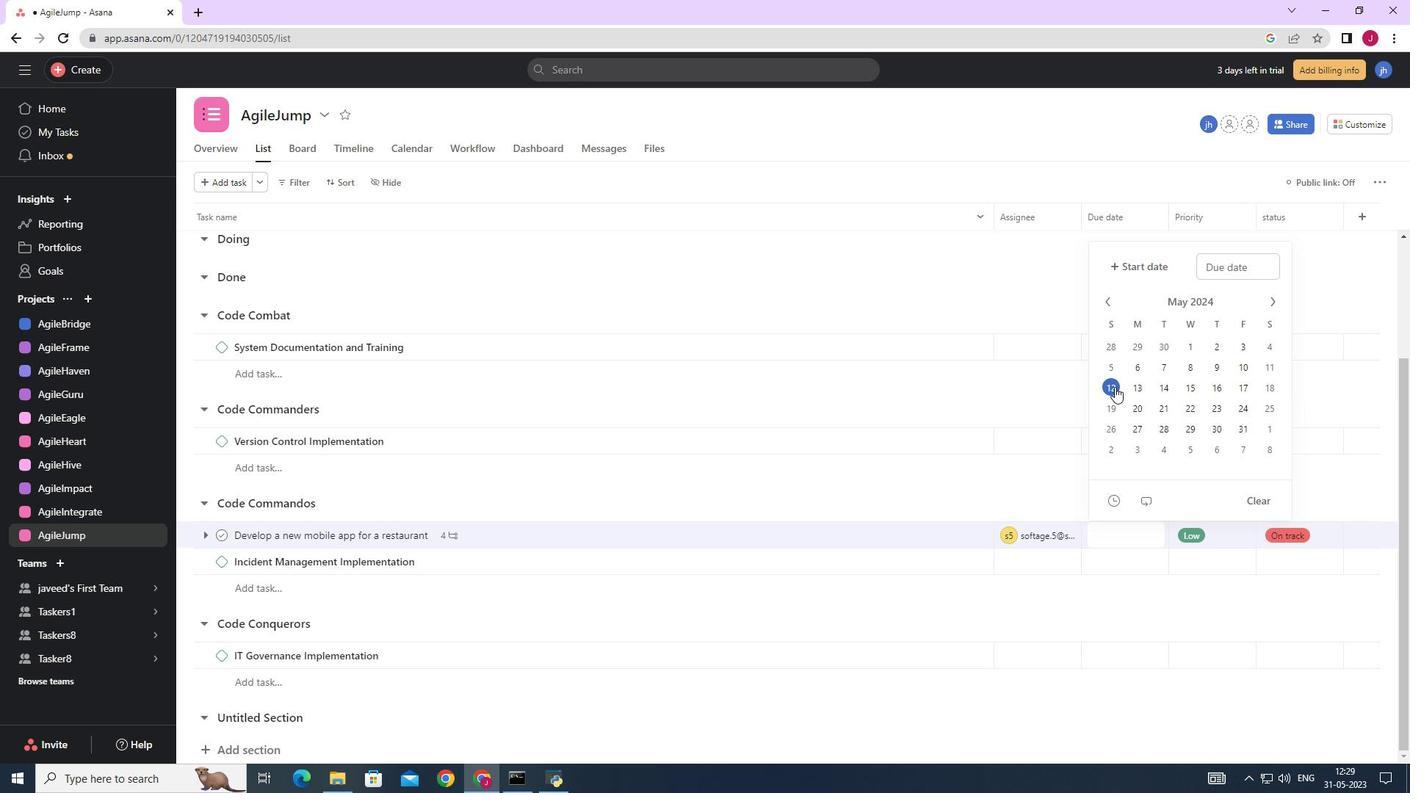 
Action: Mouse moved to (1335, 271)
Screenshot: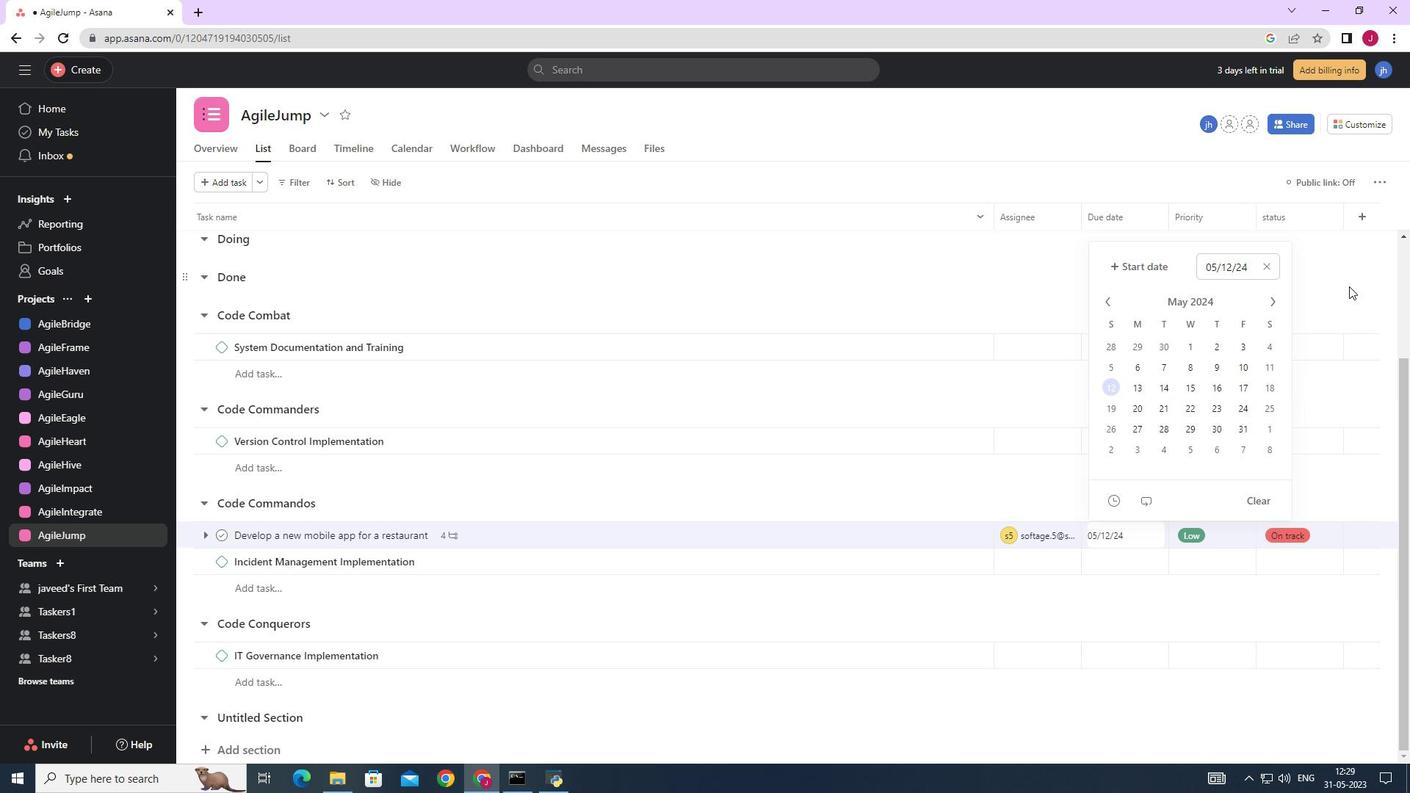 
Action: Mouse pressed left at (1335, 271)
Screenshot: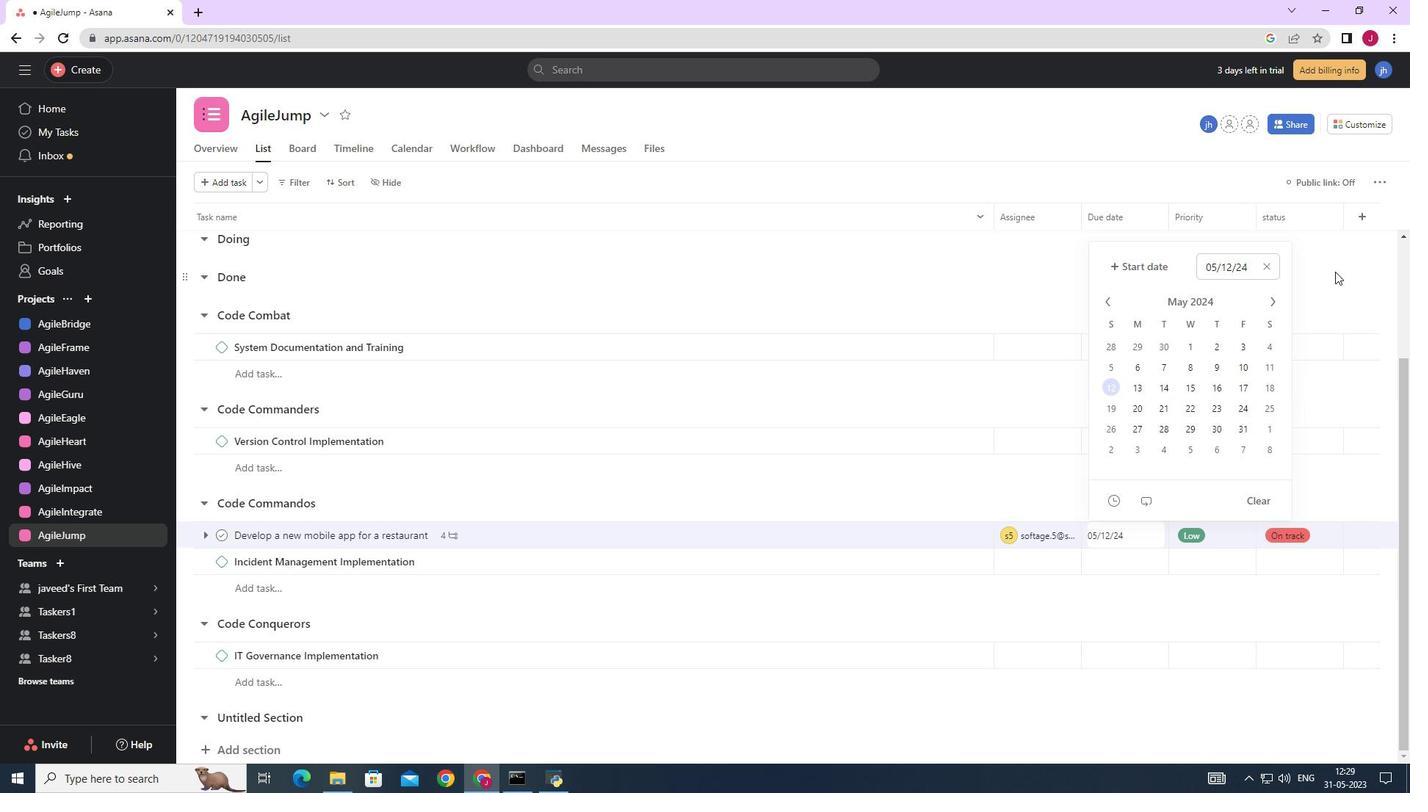 
Action: Key pressed <Key.f10>
Screenshot: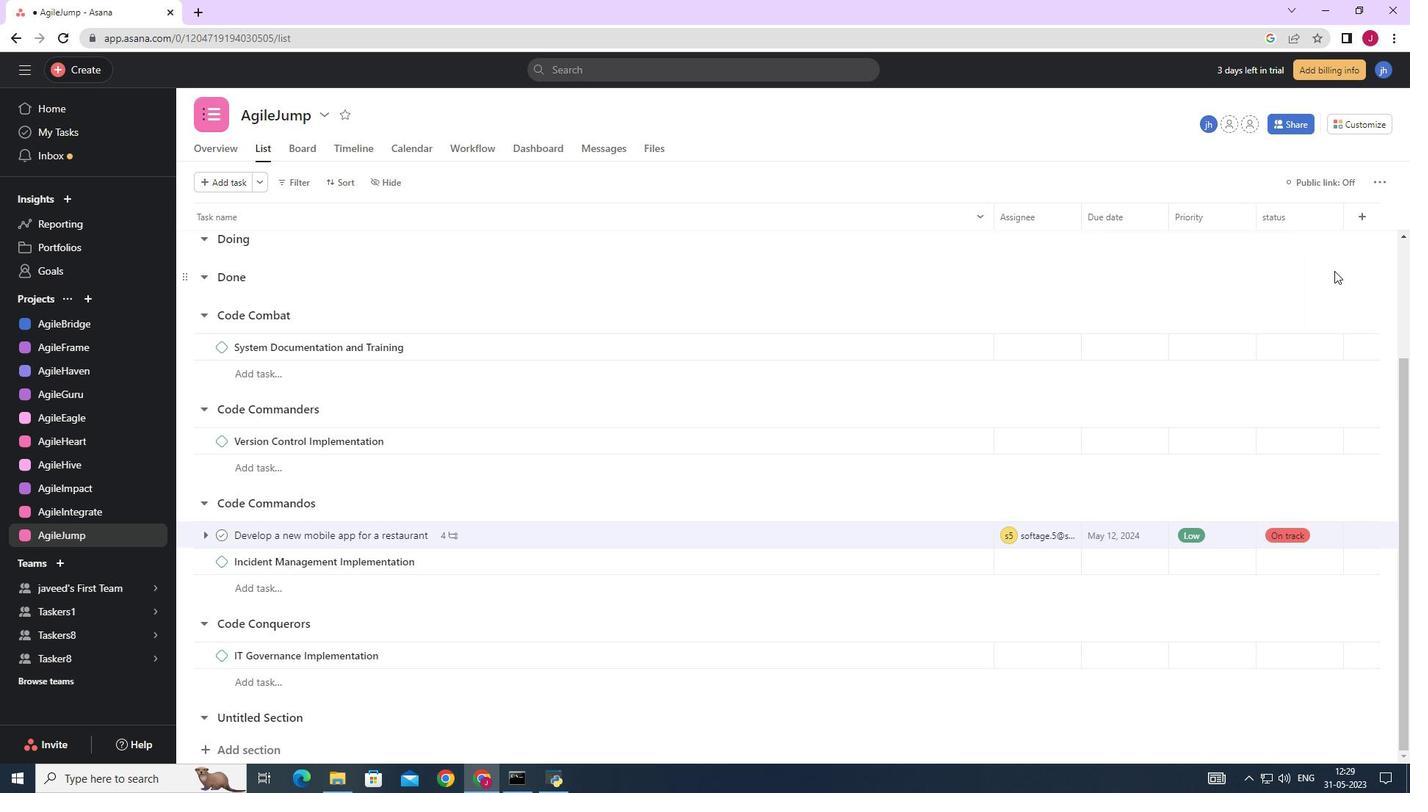 
Action: Mouse moved to (1017, 365)
Screenshot: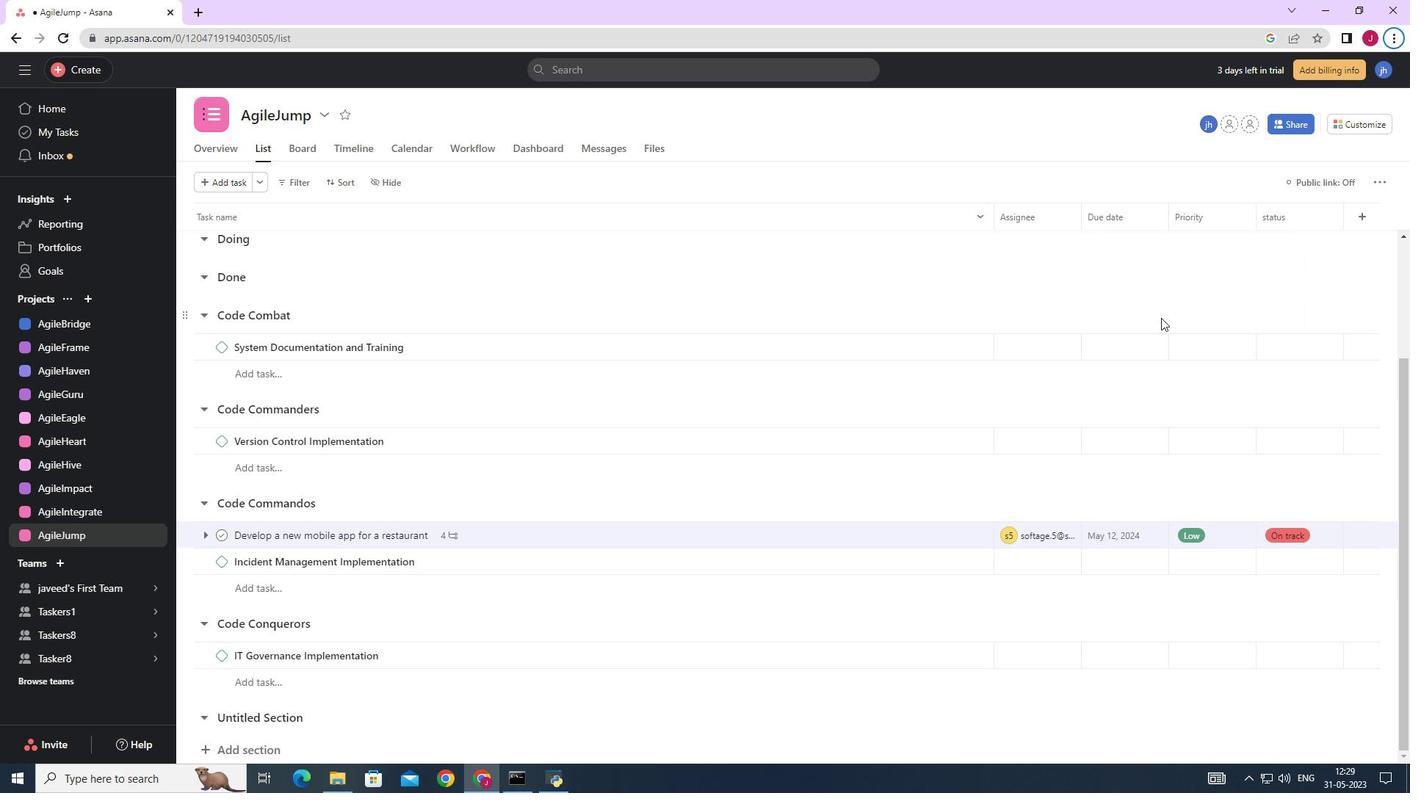 
